 Task: Add Earth's Best Organic Chicken Casserole Stage 3 Protein Puree Pouch to the cart.
Action: Mouse moved to (286, 139)
Screenshot: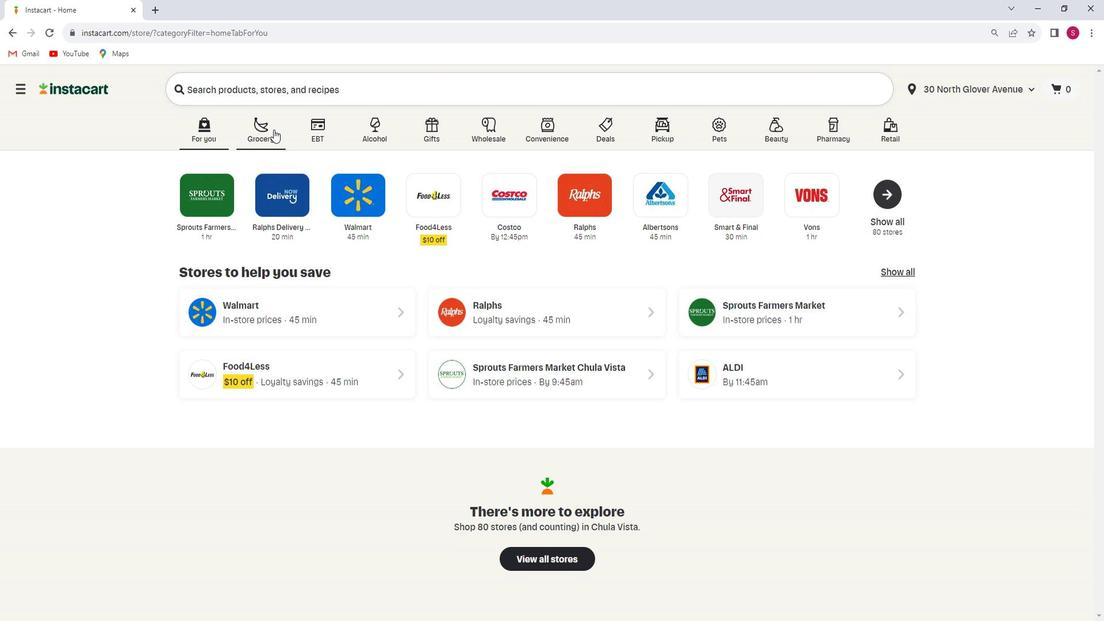 
Action: Mouse pressed left at (286, 139)
Screenshot: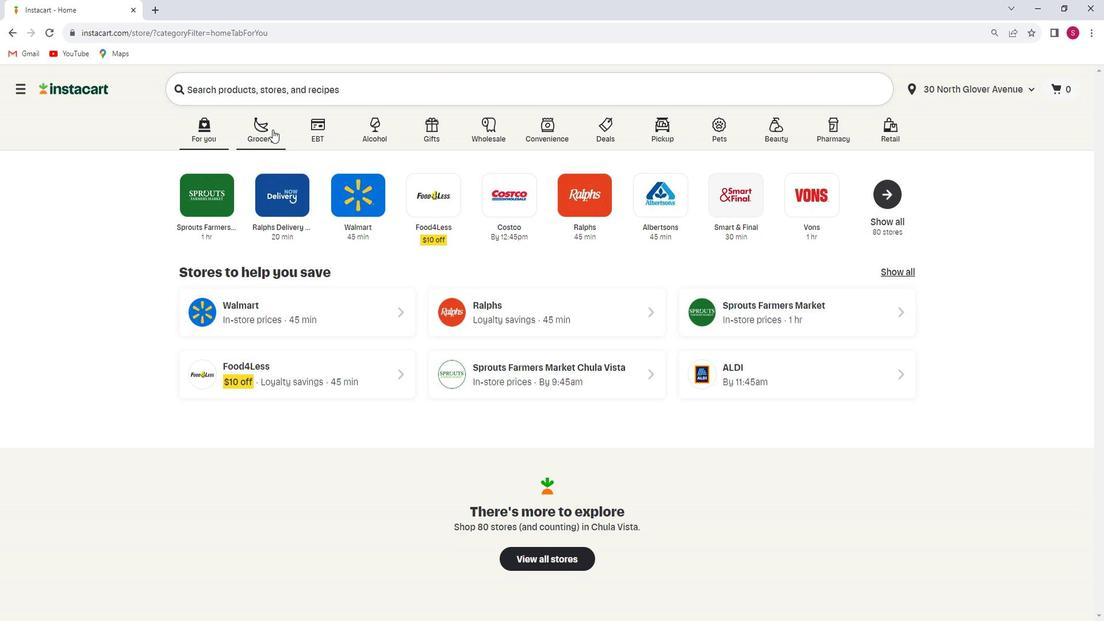 
Action: Mouse moved to (296, 348)
Screenshot: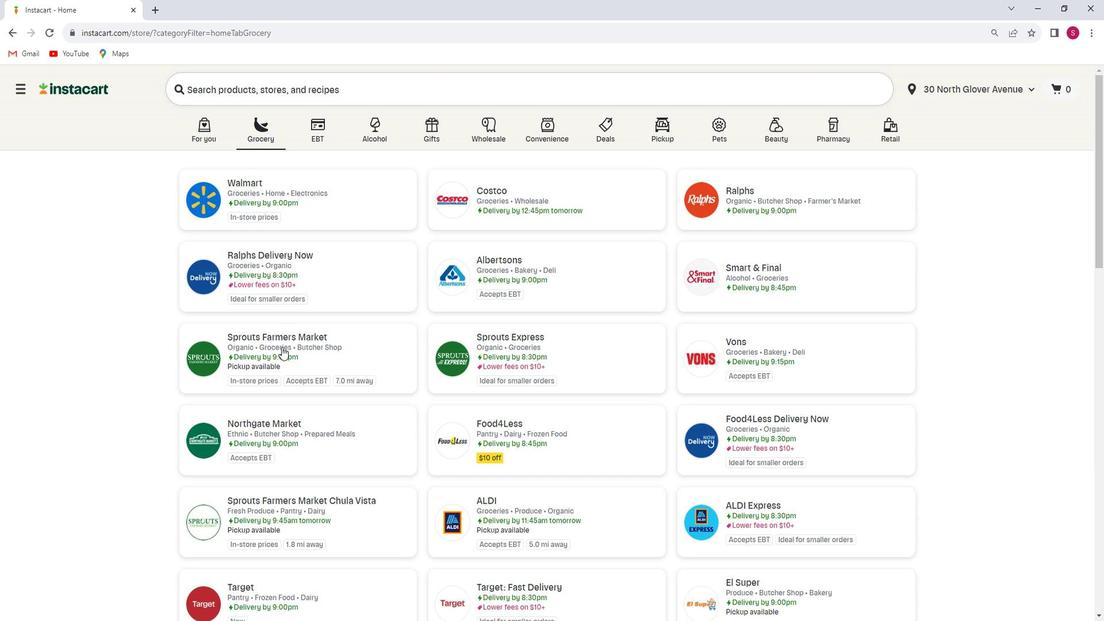 
Action: Mouse pressed left at (296, 348)
Screenshot: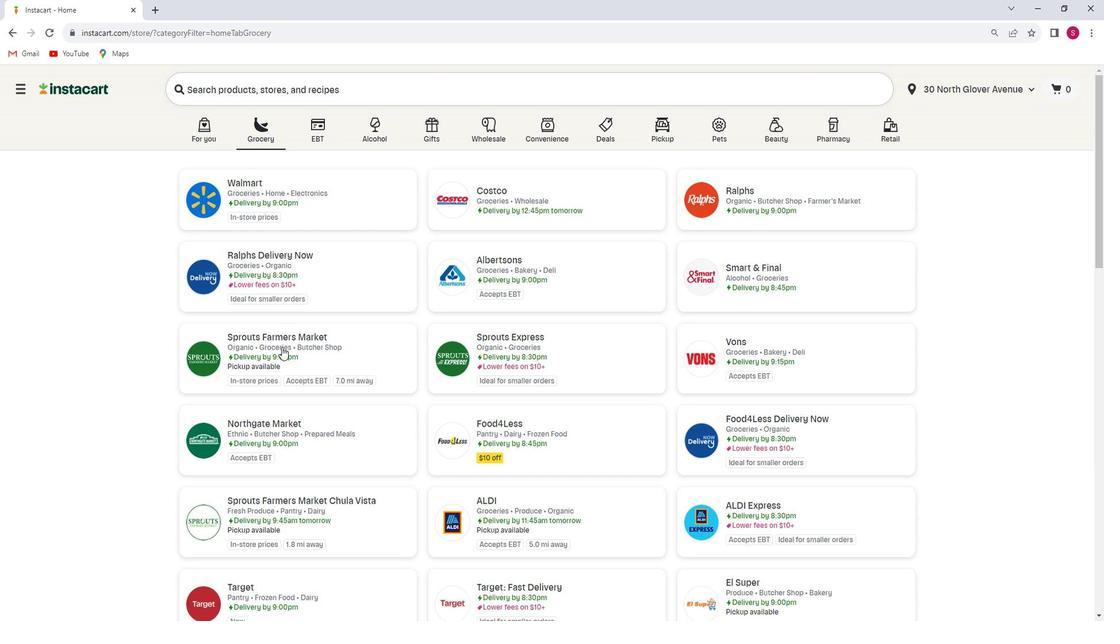 
Action: Mouse moved to (107, 357)
Screenshot: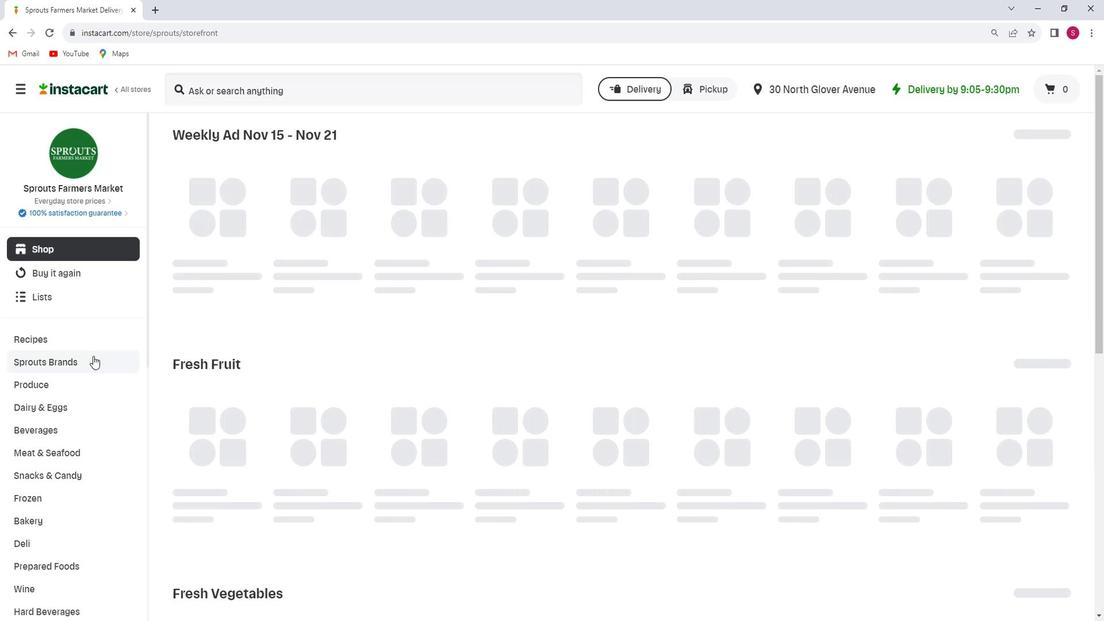 
Action: Mouse scrolled (107, 356) with delta (0, 0)
Screenshot: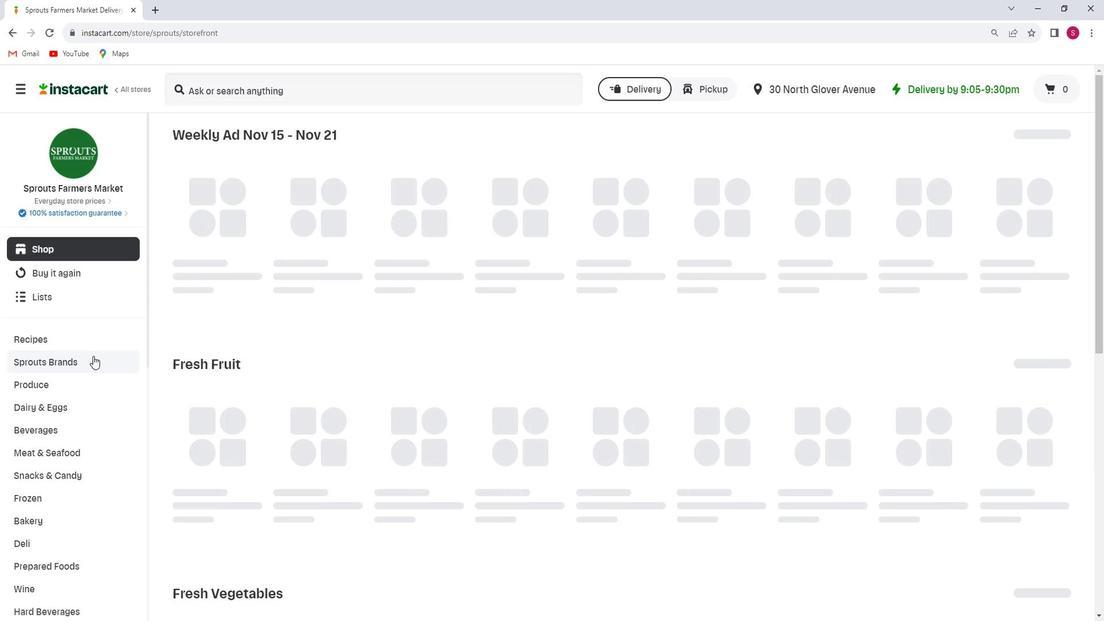 
Action: Mouse scrolled (107, 356) with delta (0, 0)
Screenshot: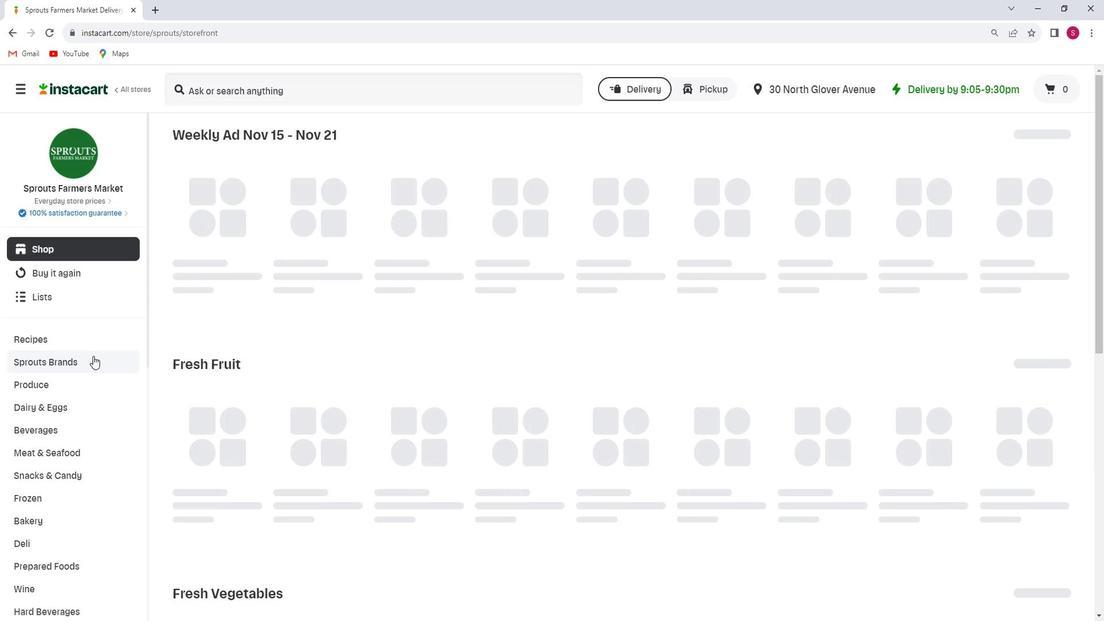 
Action: Mouse scrolled (107, 356) with delta (0, 0)
Screenshot: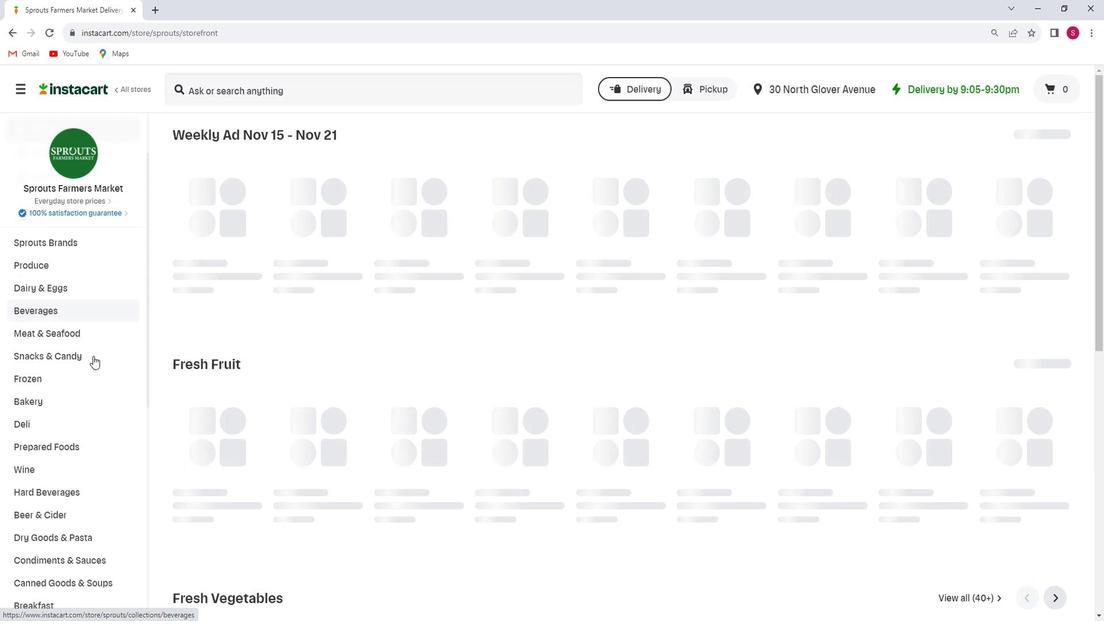 
Action: Mouse scrolled (107, 356) with delta (0, 0)
Screenshot: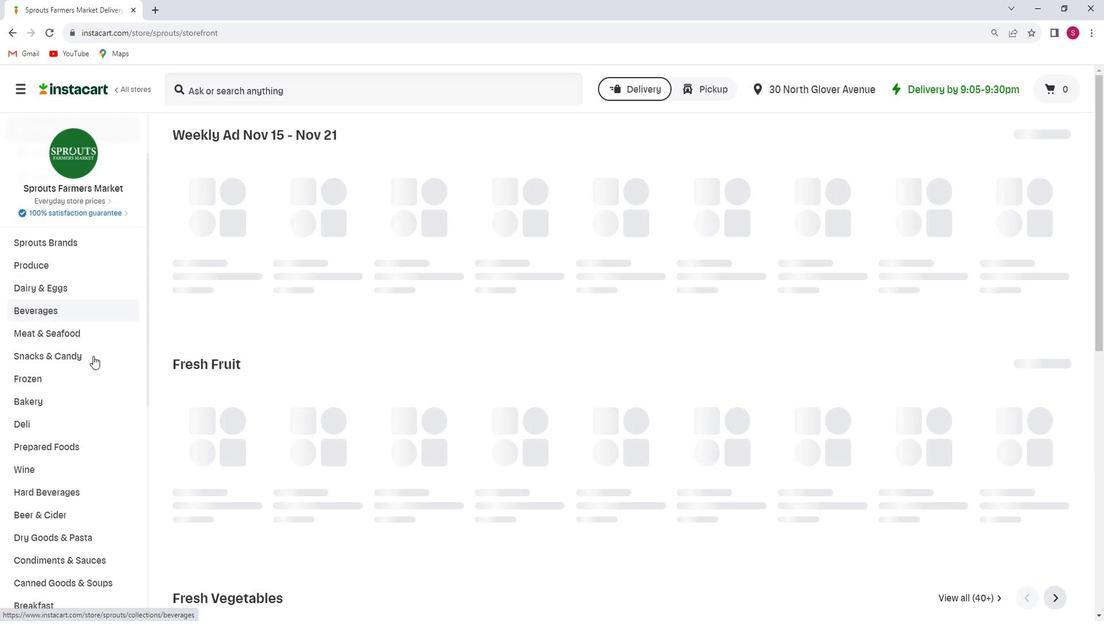 
Action: Mouse scrolled (107, 356) with delta (0, 0)
Screenshot: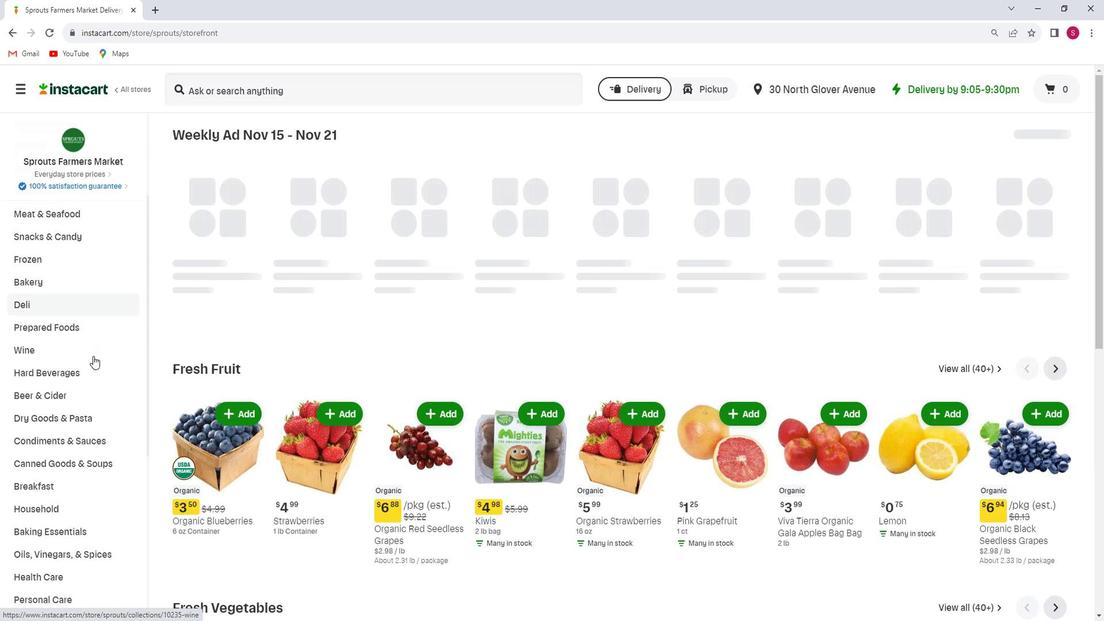 
Action: Mouse scrolled (107, 356) with delta (0, 0)
Screenshot: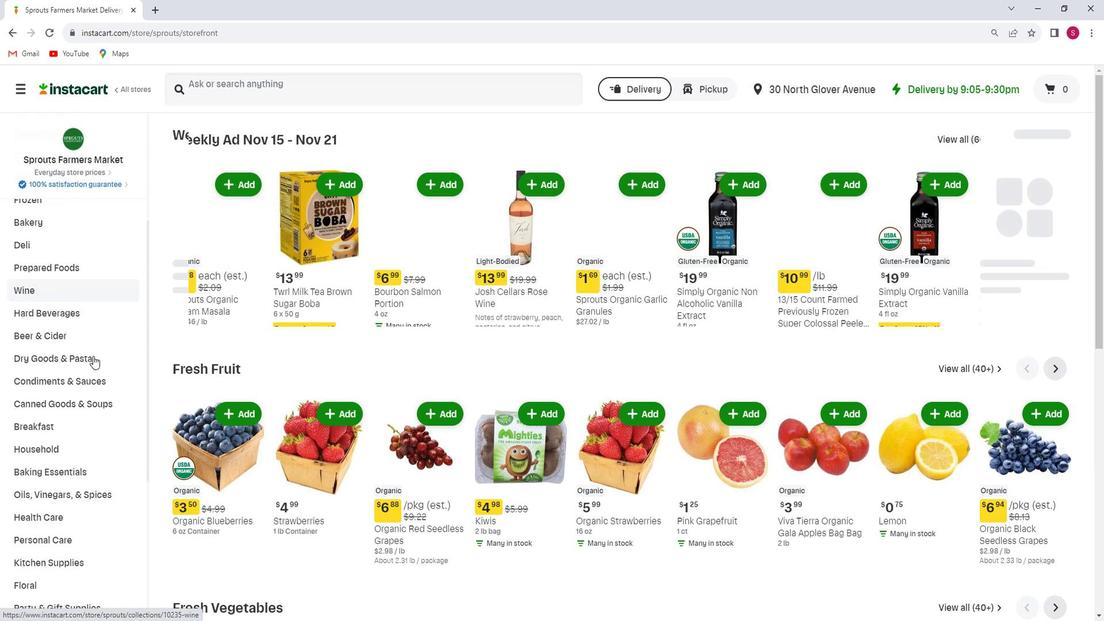 
Action: Mouse scrolled (107, 356) with delta (0, 0)
Screenshot: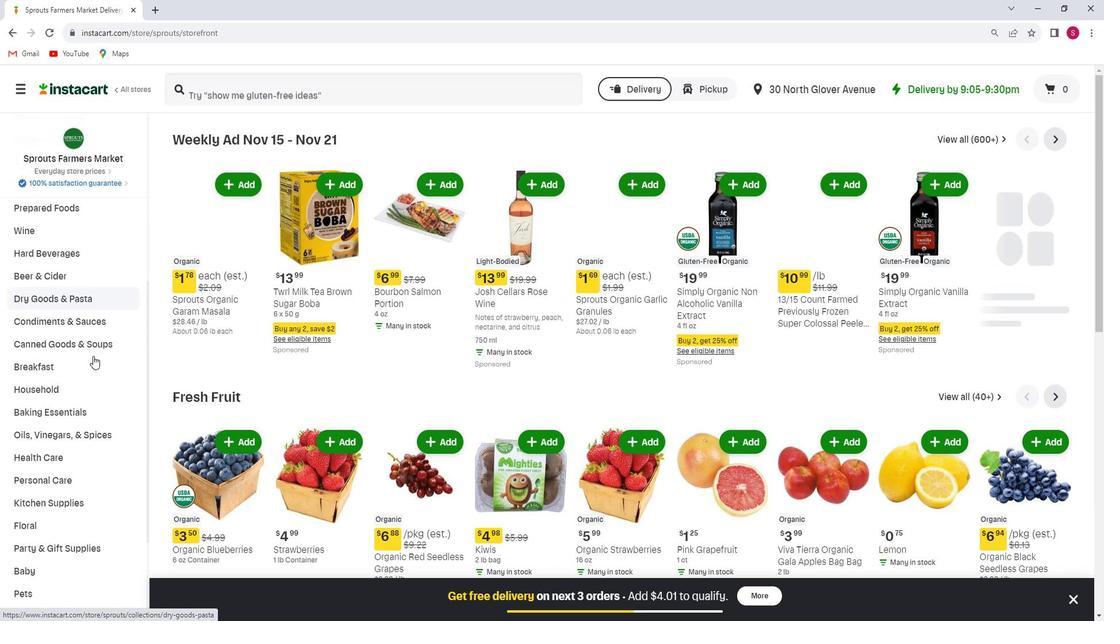 
Action: Mouse scrolled (107, 356) with delta (0, 0)
Screenshot: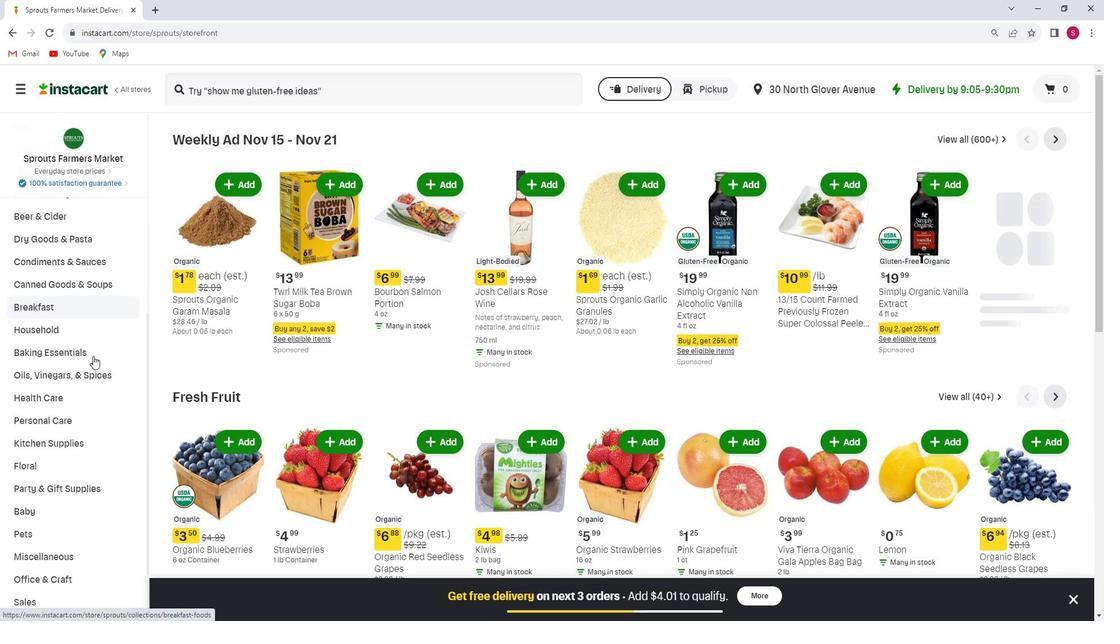 
Action: Mouse scrolled (107, 356) with delta (0, 0)
Screenshot: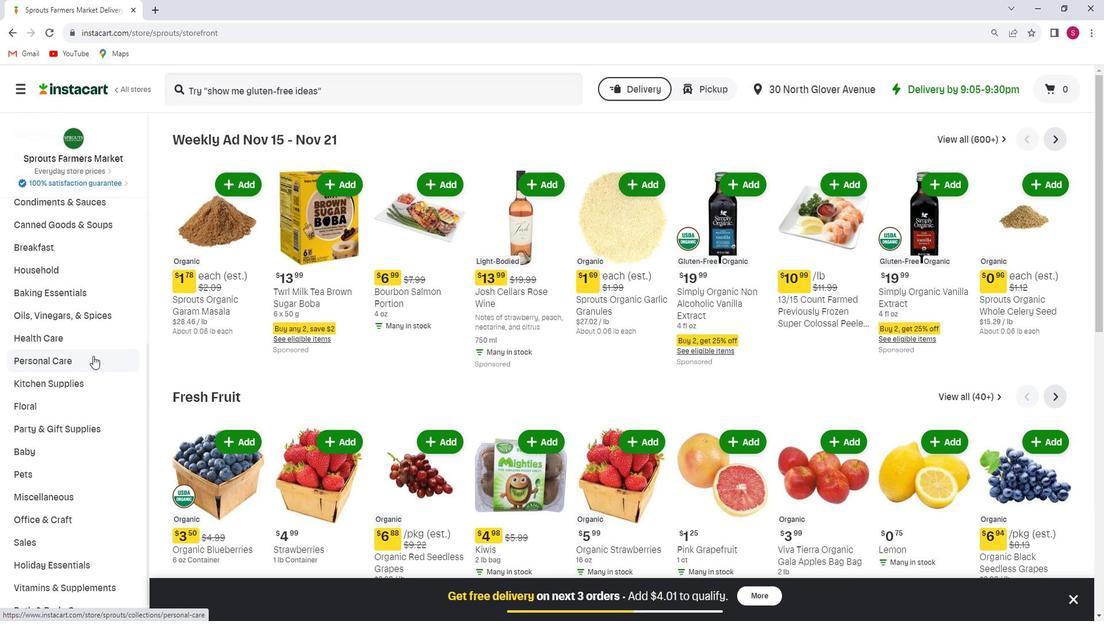 
Action: Mouse moved to (51, 418)
Screenshot: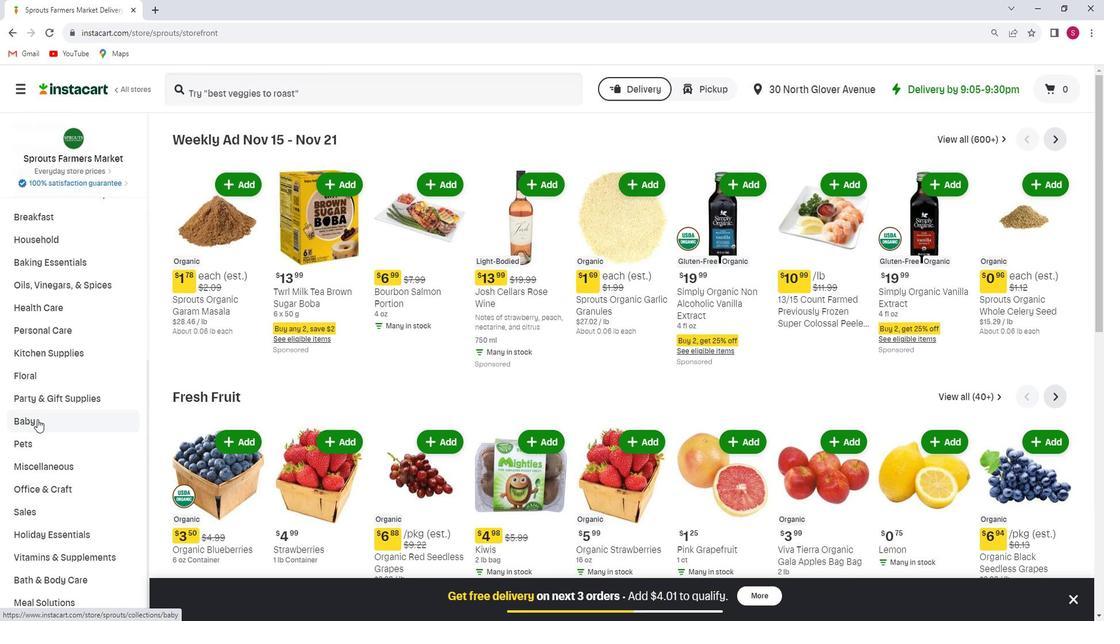 
Action: Mouse pressed left at (51, 418)
Screenshot: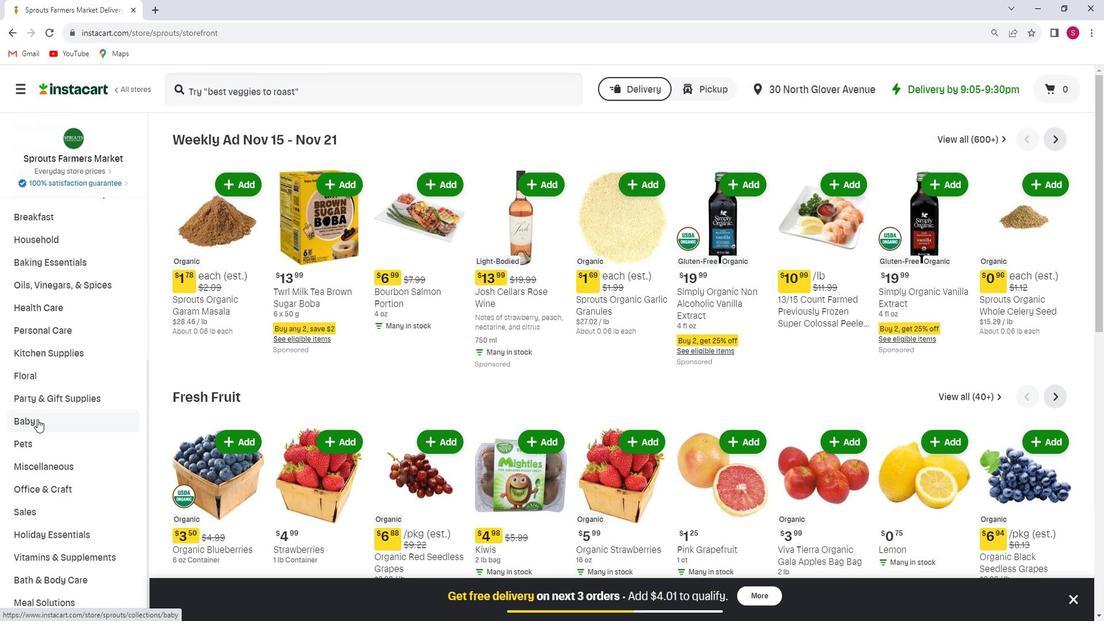 
Action: Mouse moved to (67, 506)
Screenshot: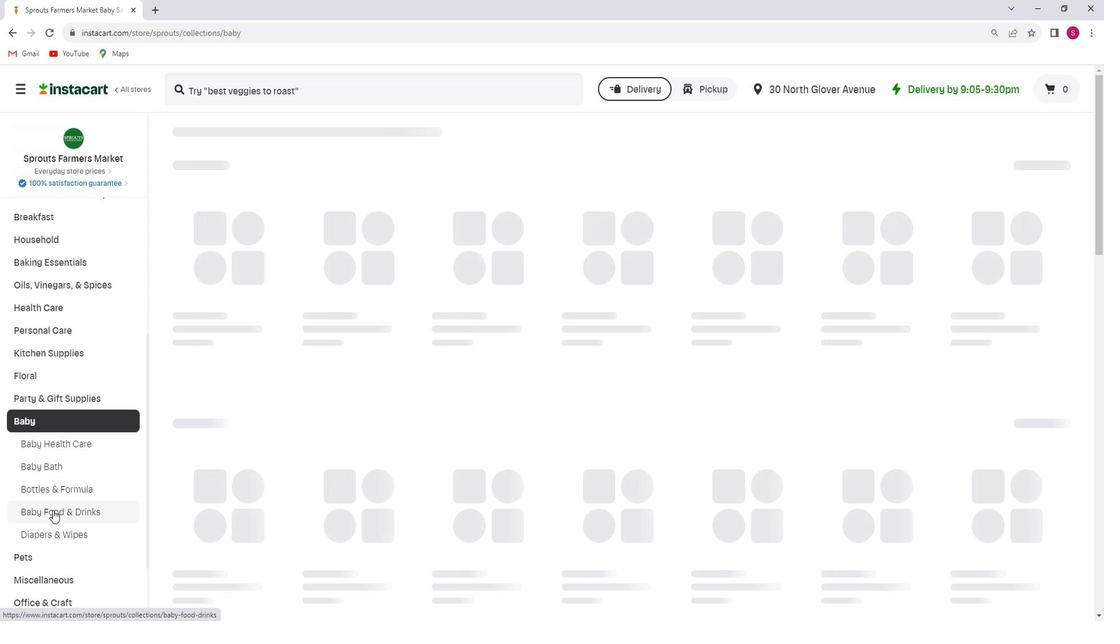 
Action: Mouse pressed left at (67, 506)
Screenshot: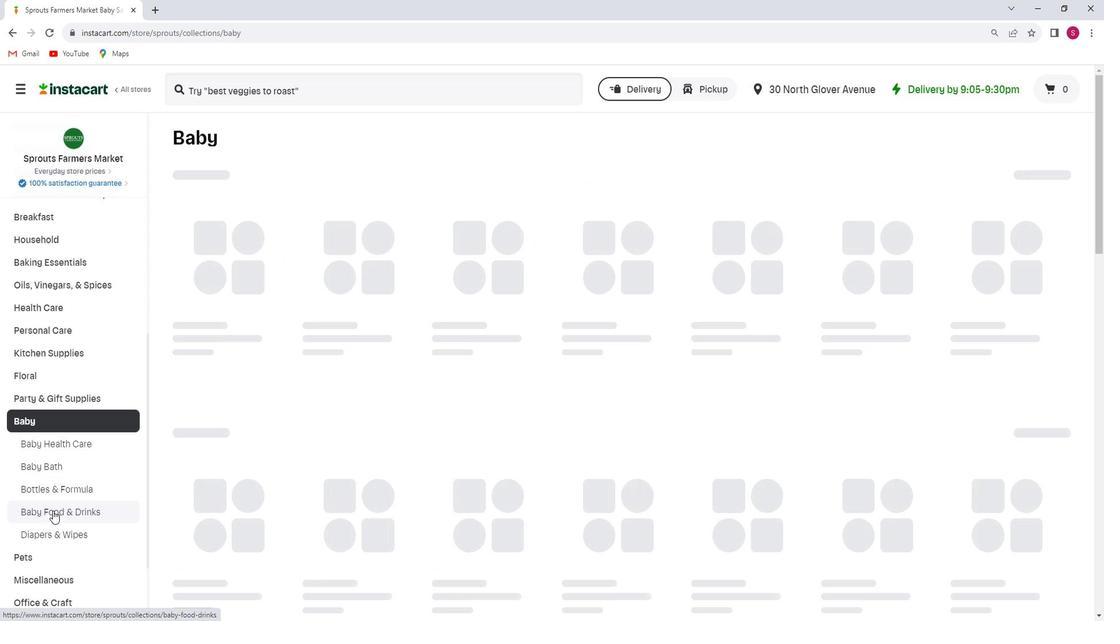 
Action: Mouse moved to (279, 102)
Screenshot: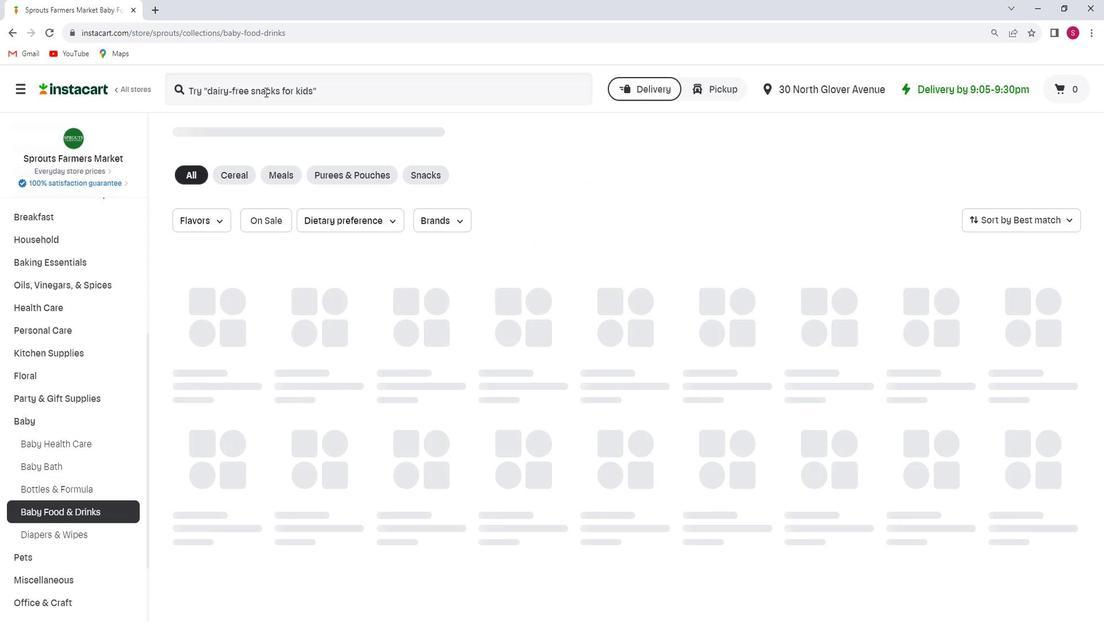 
Action: Mouse pressed left at (279, 102)
Screenshot: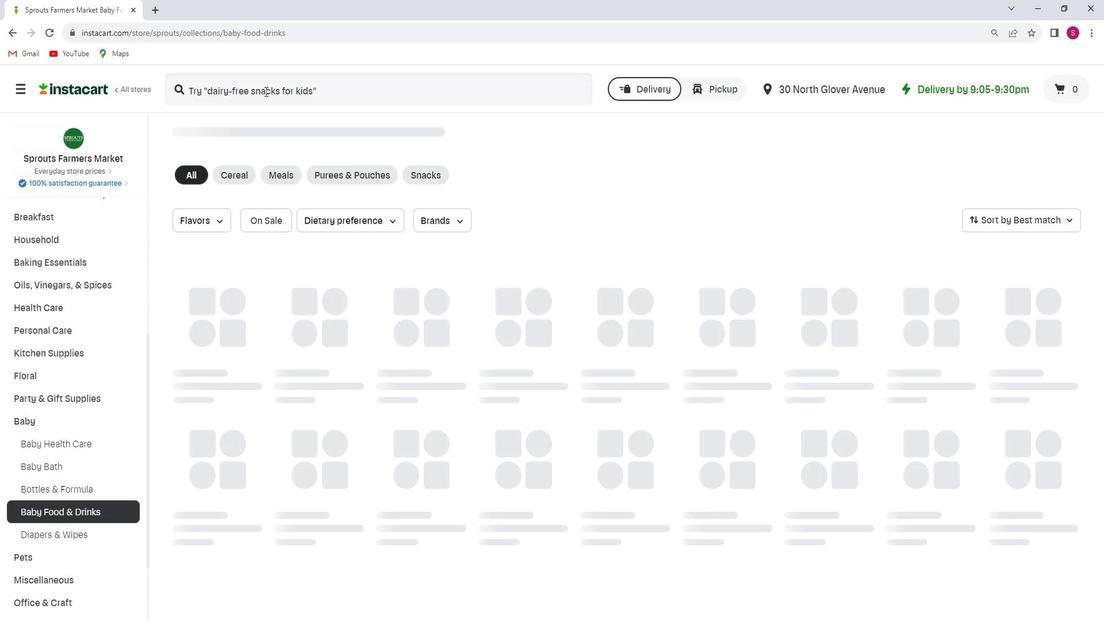 
Action: Key pressed <Key.shift>Earth's<Key.space><Key.shift_r>Best<Key.space><Key.shift_r>Organic<Key.space><Key.shift>Chicken<Key.space><Key.shift><Key.shift><Key.shift><Key.shift><Key.shift>Casserole<Key.space><Key.shift>Stage<Key.space>3<Key.space><Key.shift_r>Protein<Key.space><Key.shift_r>Puree<Key.space><Key.shift_r>Pouch<Key.enter>
Screenshot: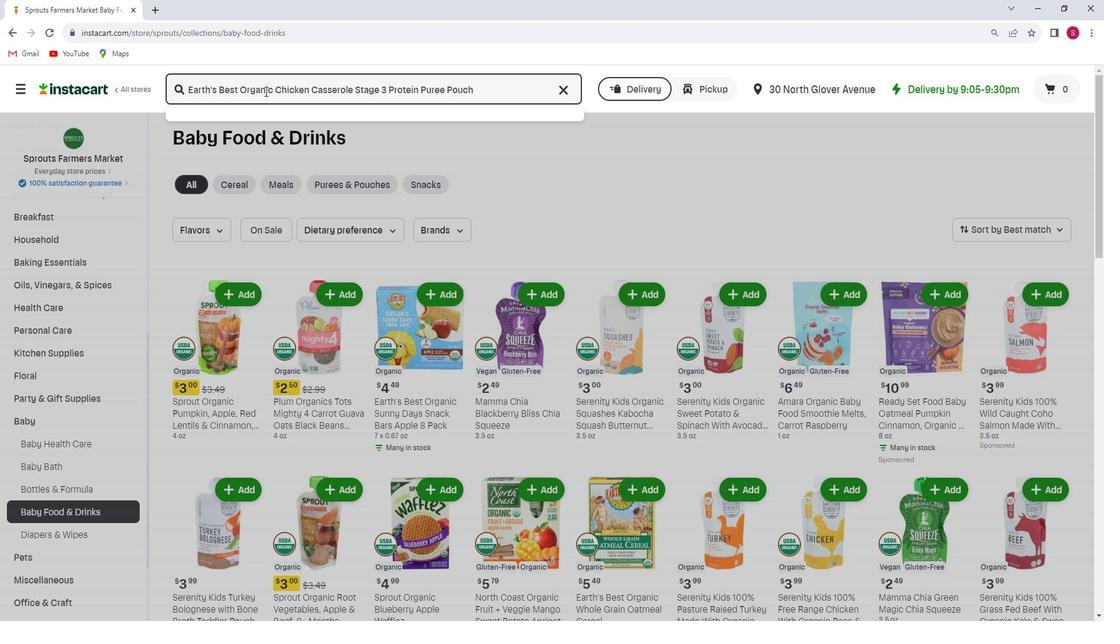 
Action: Mouse moved to (381, 194)
Screenshot: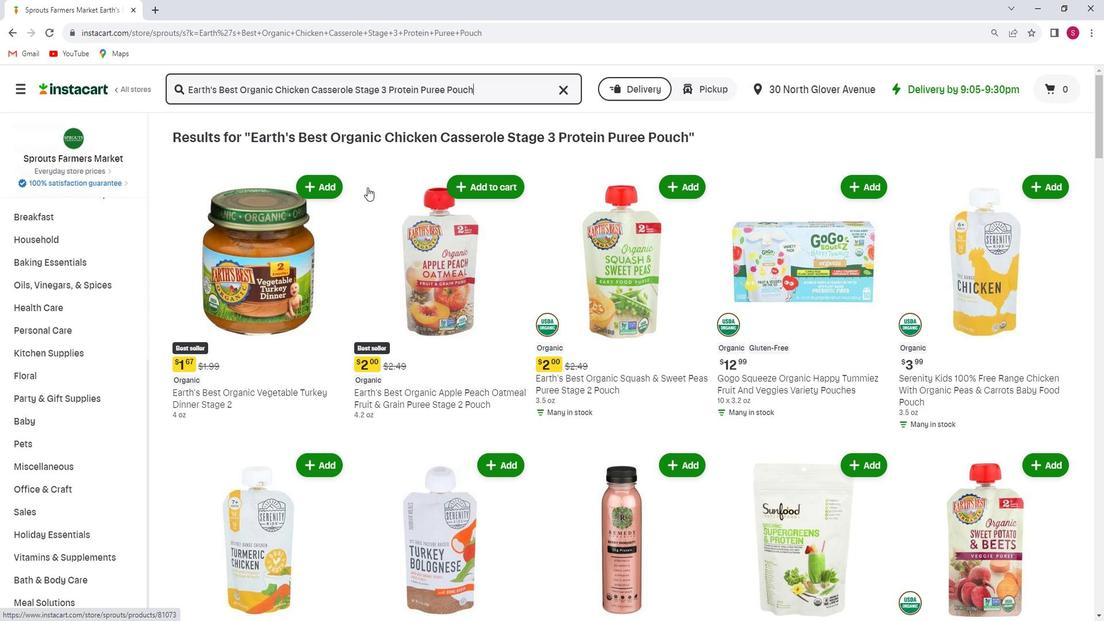 
Action: Mouse scrolled (381, 194) with delta (0, 0)
Screenshot: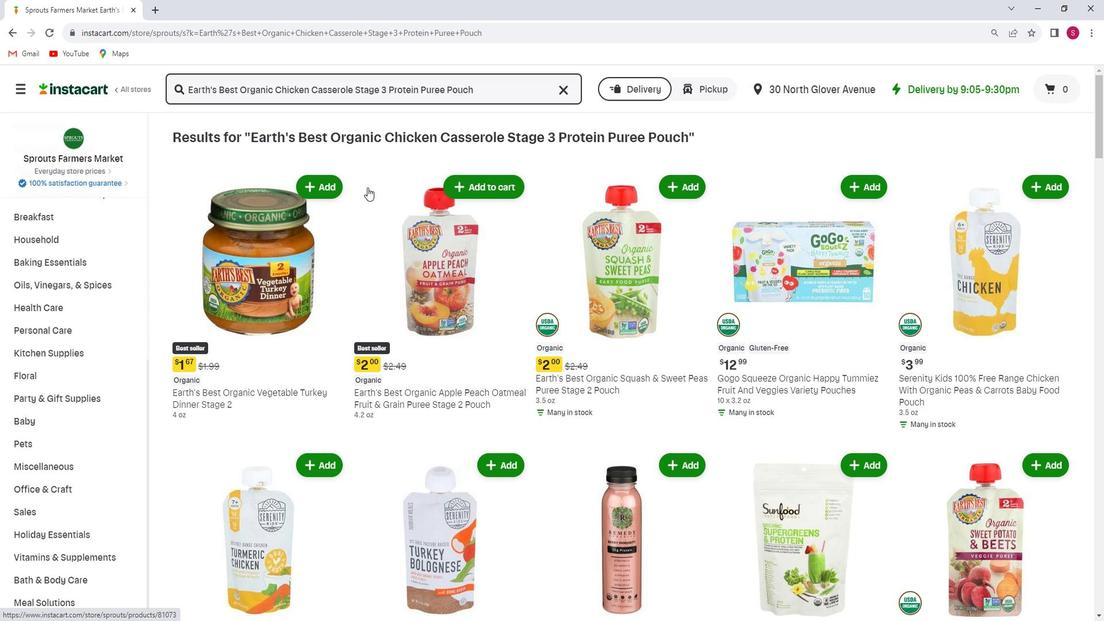
Action: Mouse moved to (592, 227)
Screenshot: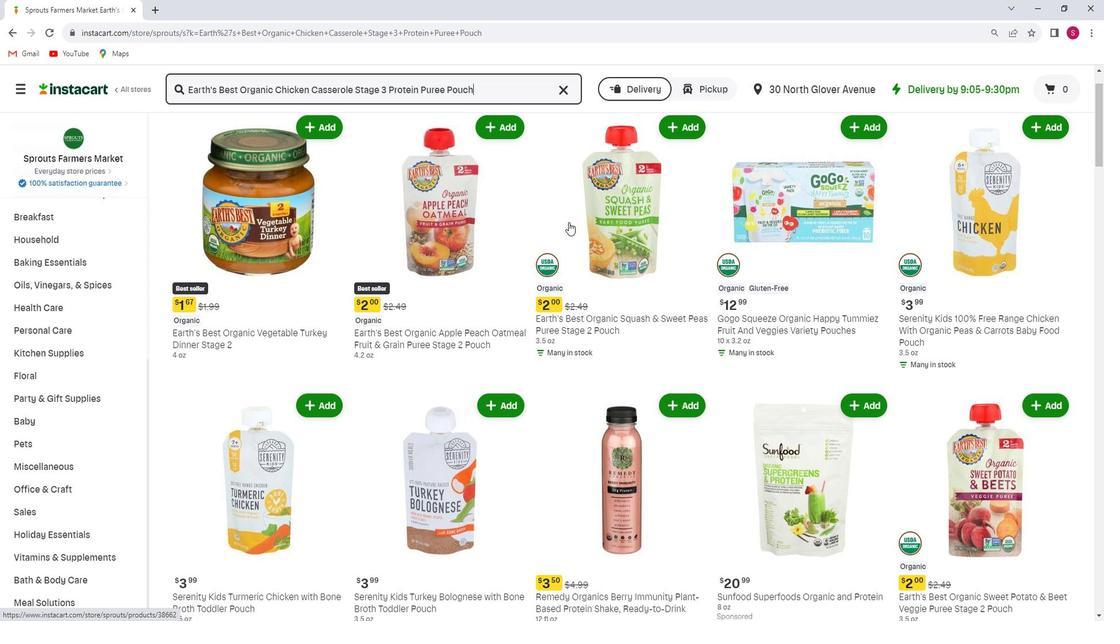 
Action: Mouse scrolled (592, 226) with delta (0, 0)
Screenshot: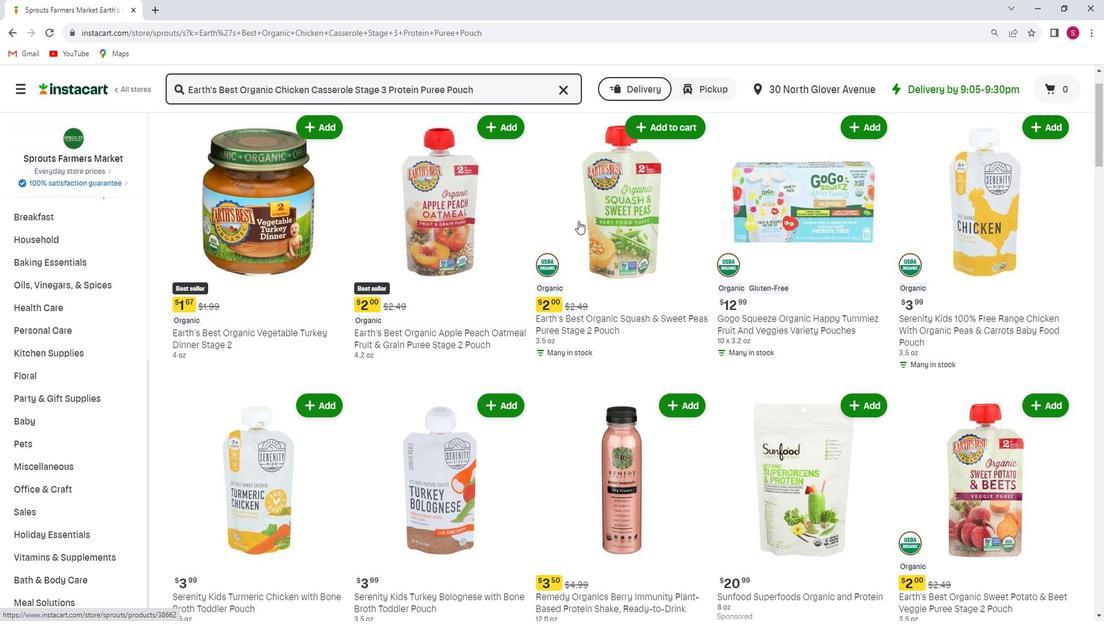 
Action: Mouse moved to (589, 228)
Screenshot: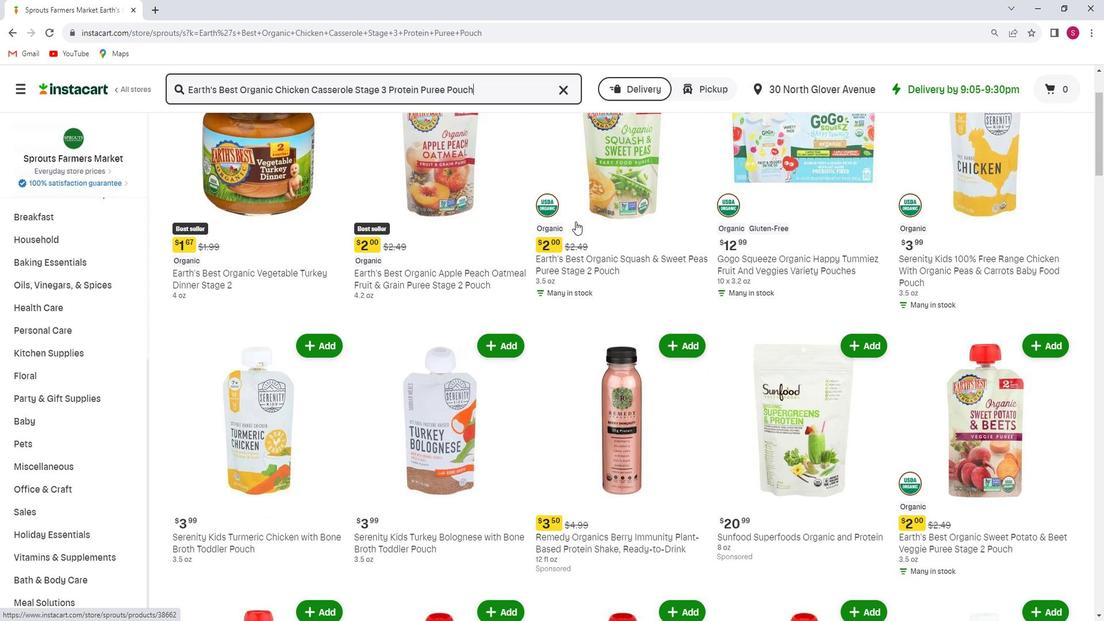 
Action: Mouse scrolled (589, 227) with delta (0, 0)
Screenshot: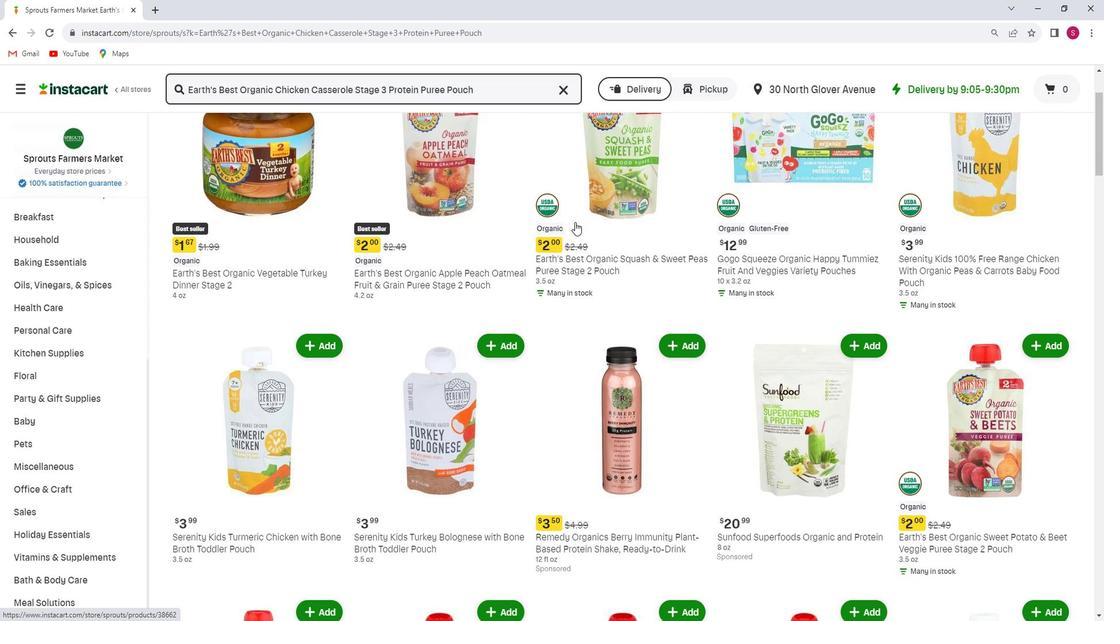 
Action: Mouse moved to (577, 235)
Screenshot: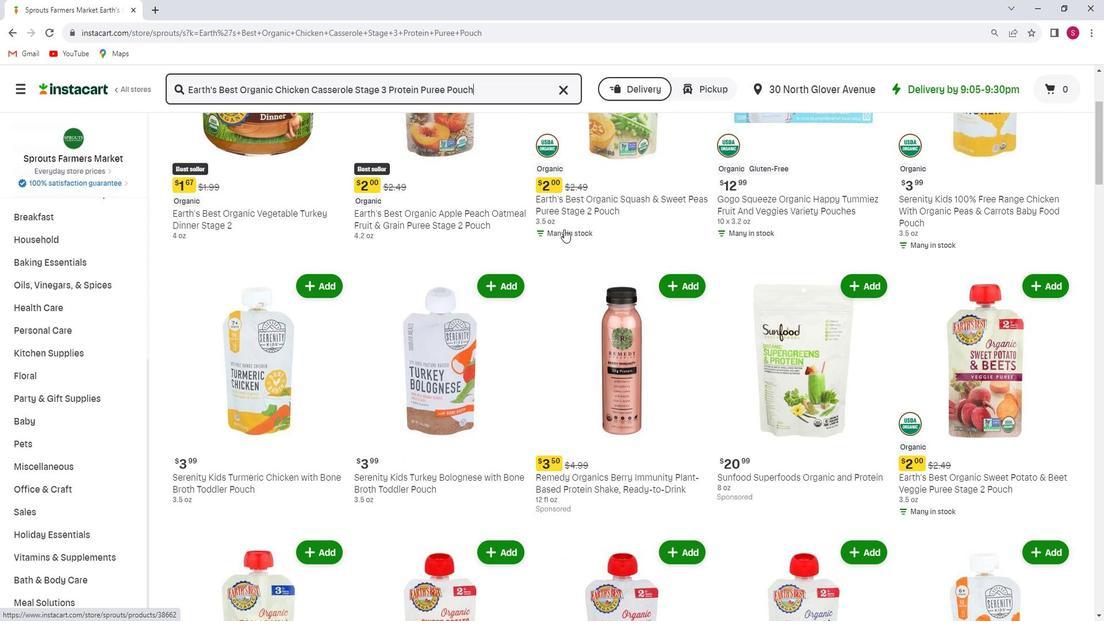 
Action: Mouse scrolled (577, 234) with delta (0, 0)
Screenshot: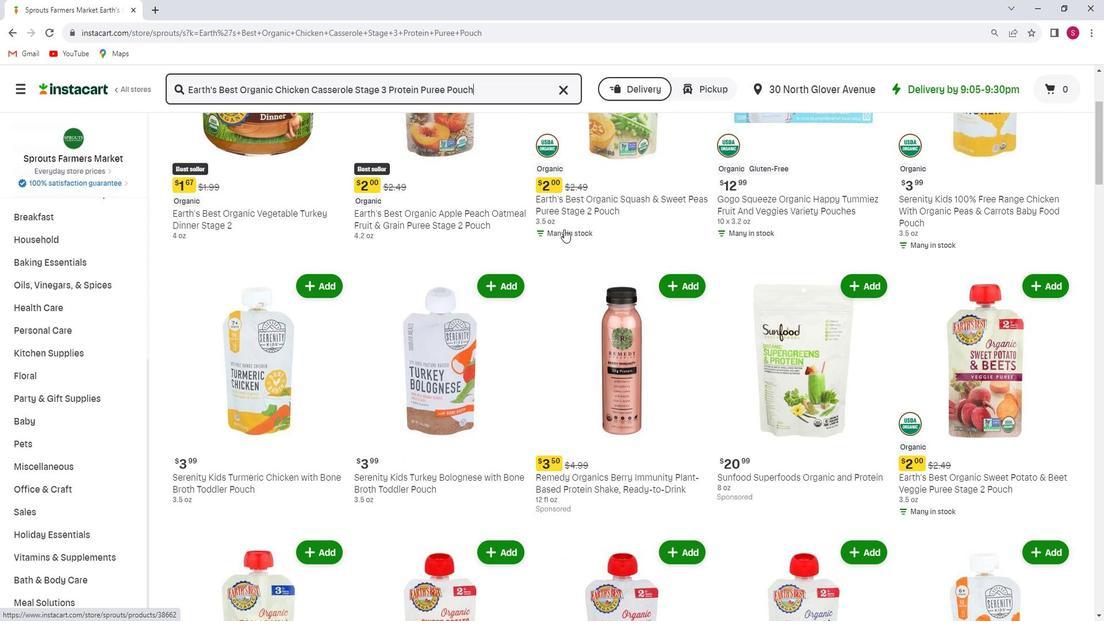 
Action: Mouse scrolled (577, 234) with delta (0, 0)
Screenshot: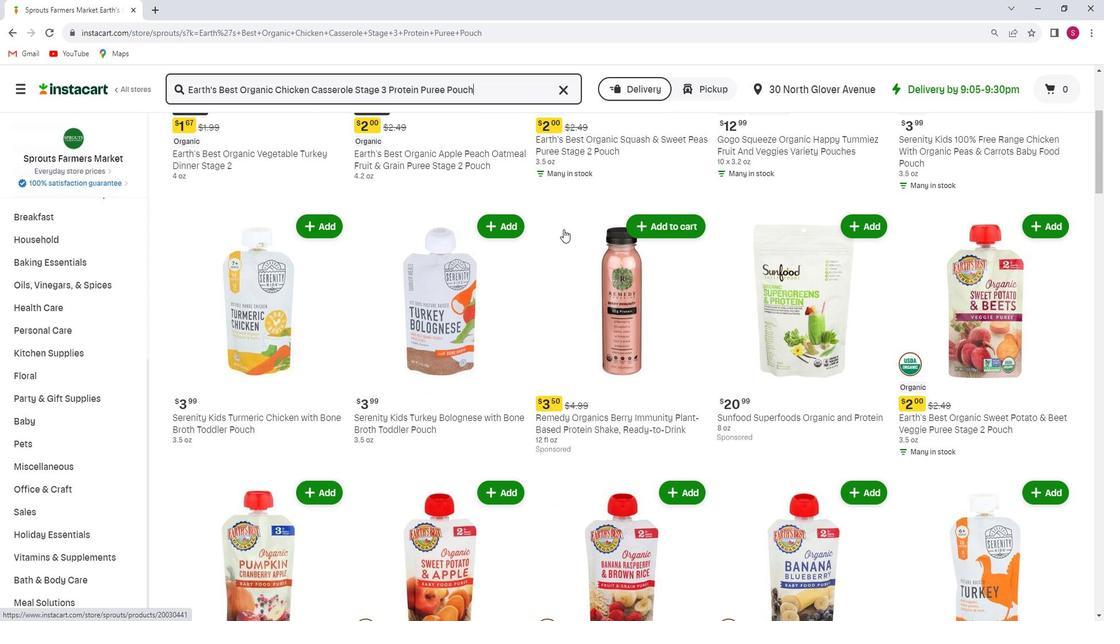 
Action: Mouse scrolled (577, 234) with delta (0, 0)
Screenshot: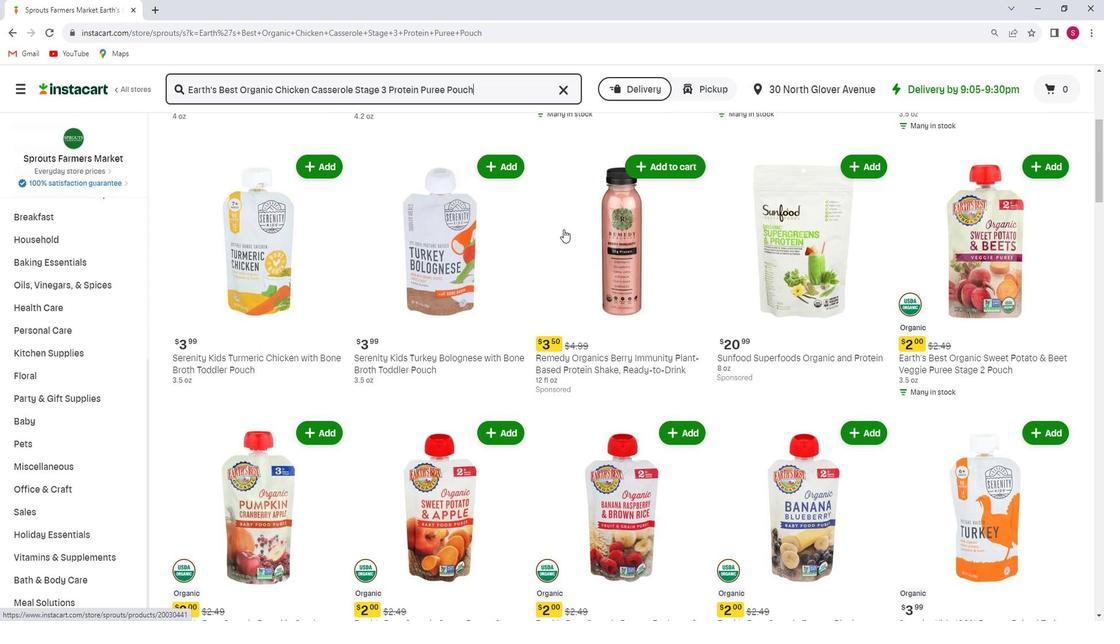 
Action: Mouse scrolled (577, 234) with delta (0, 0)
Screenshot: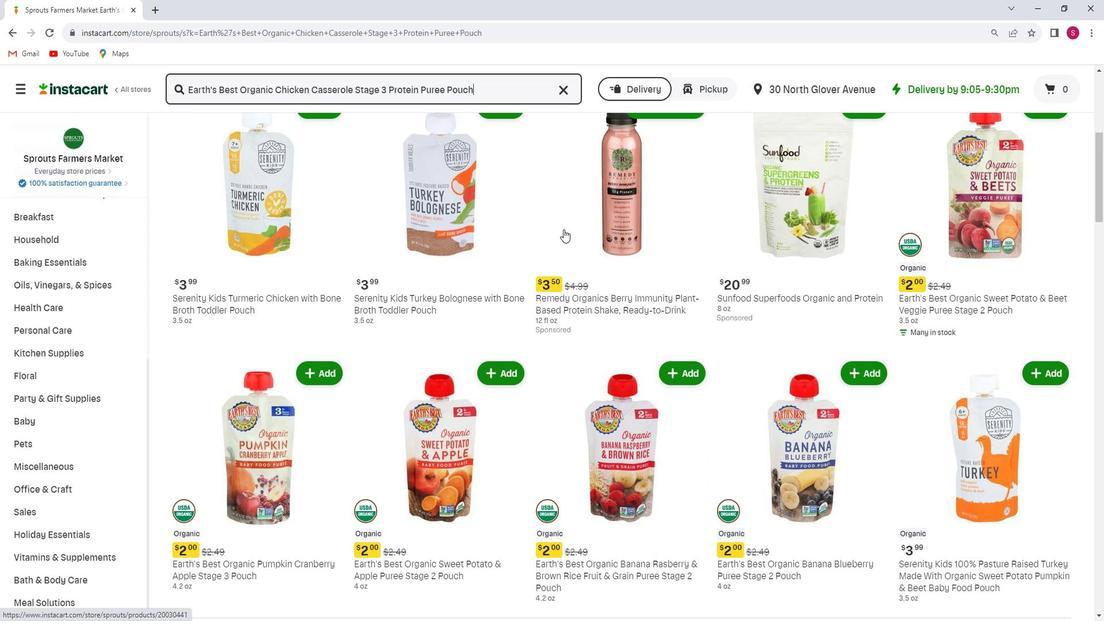 
Action: Mouse scrolled (577, 234) with delta (0, 0)
Screenshot: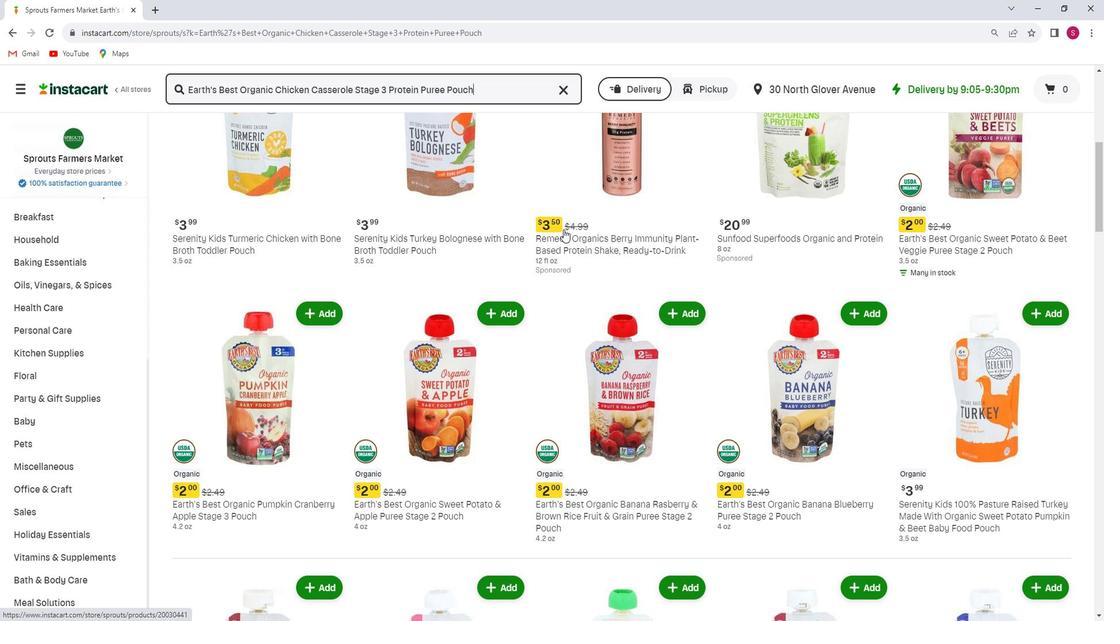 
Action: Mouse scrolled (577, 234) with delta (0, 0)
Screenshot: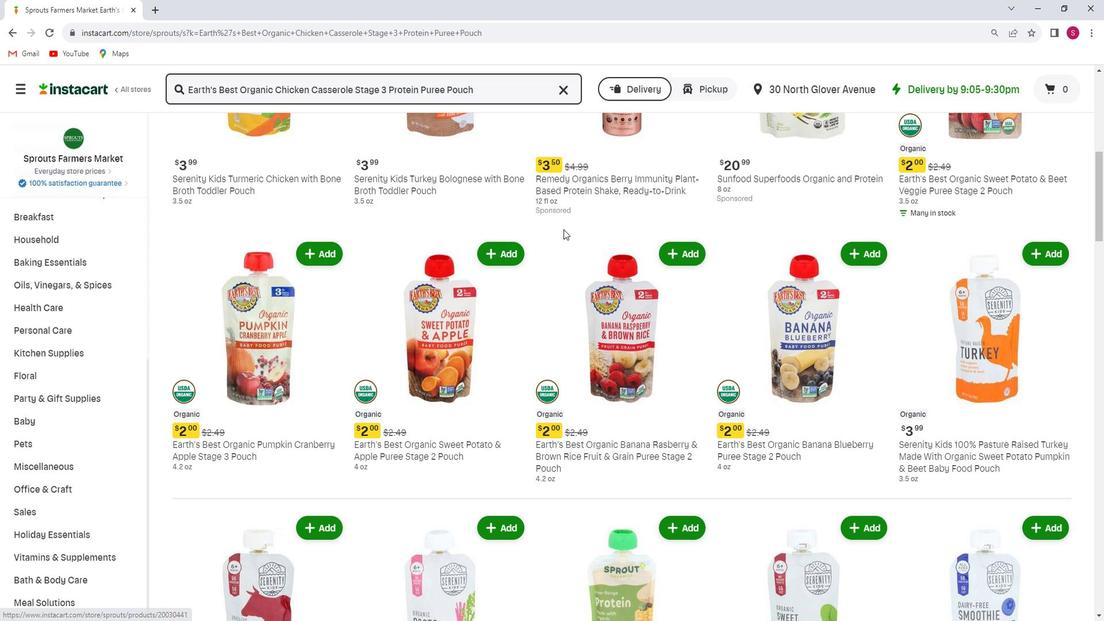
Action: Mouse scrolled (577, 234) with delta (0, 0)
Screenshot: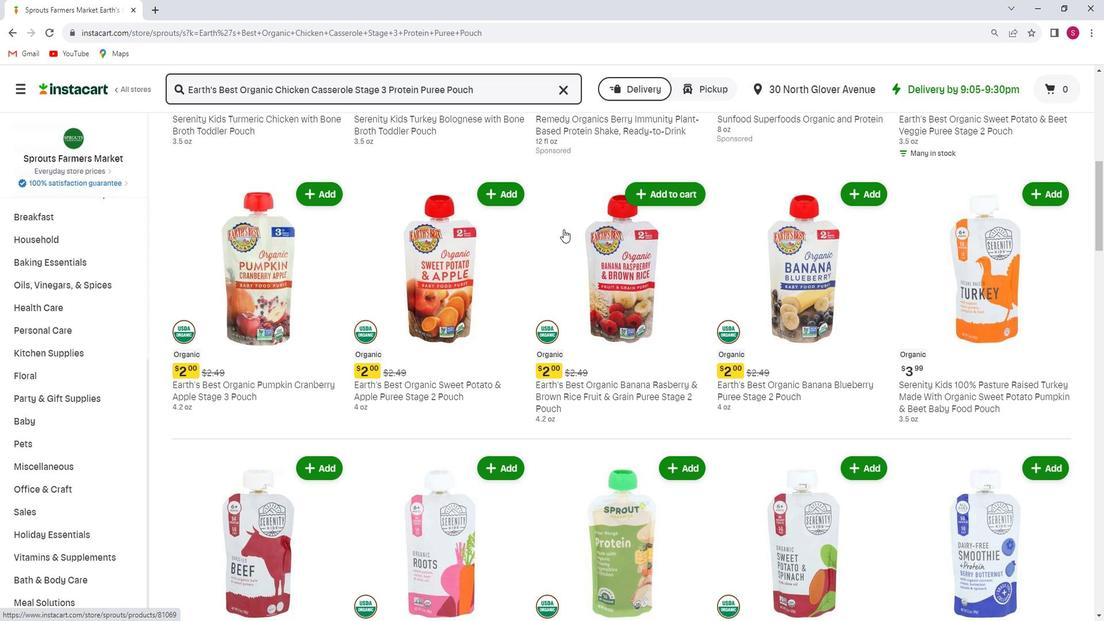 
Action: Mouse scrolled (577, 234) with delta (0, 0)
Screenshot: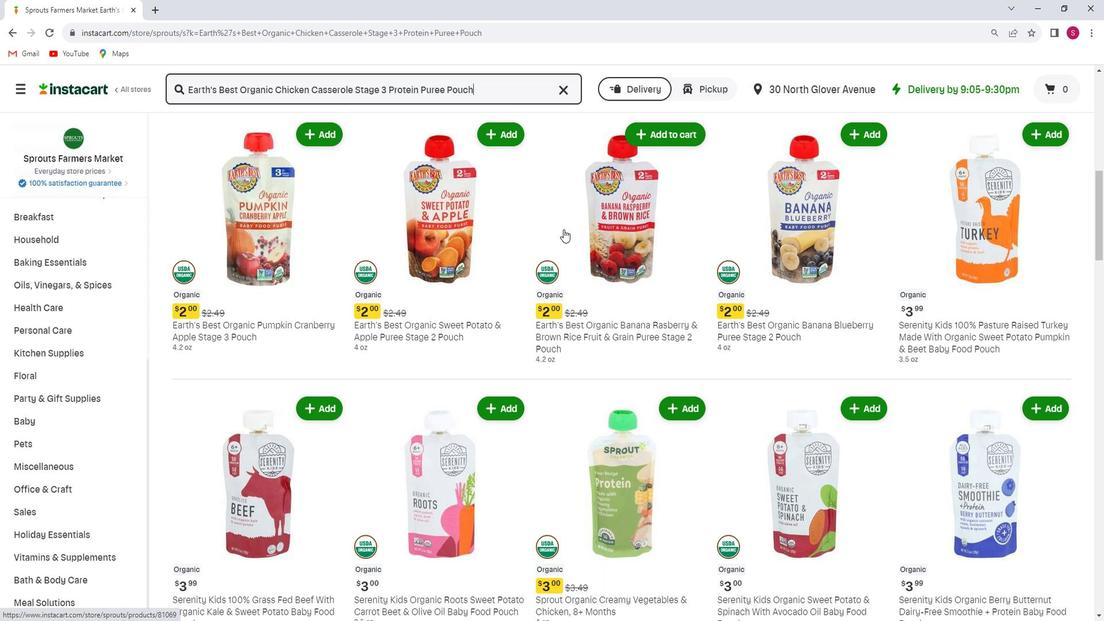 
Action: Mouse scrolled (577, 234) with delta (0, 0)
Screenshot: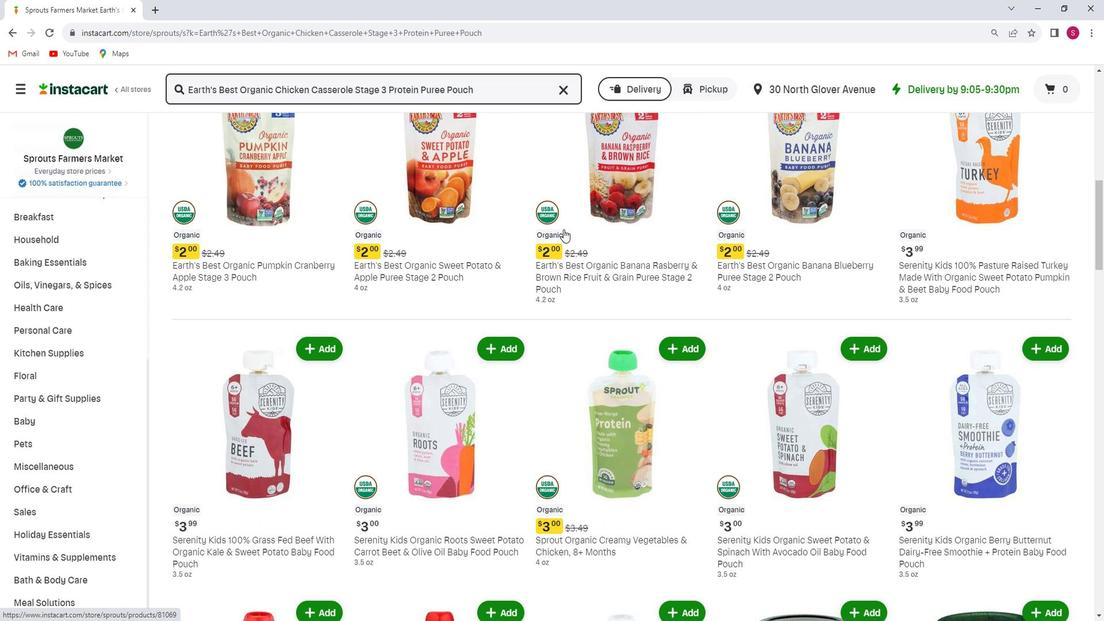 
Action: Mouse scrolled (577, 234) with delta (0, 0)
Screenshot: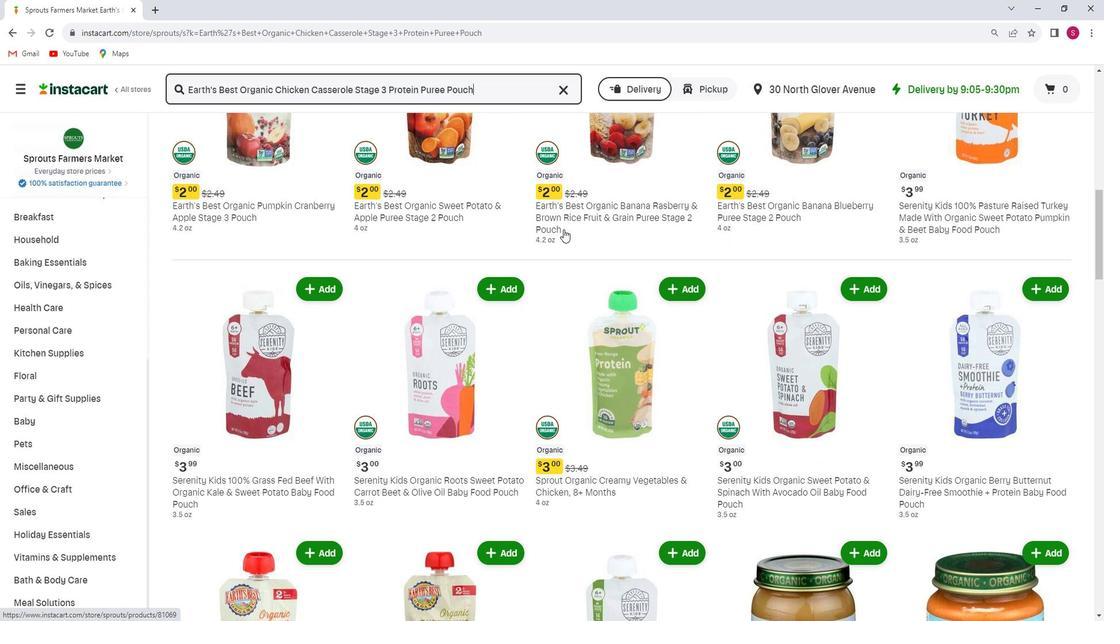 
Action: Mouse scrolled (577, 234) with delta (0, 0)
Screenshot: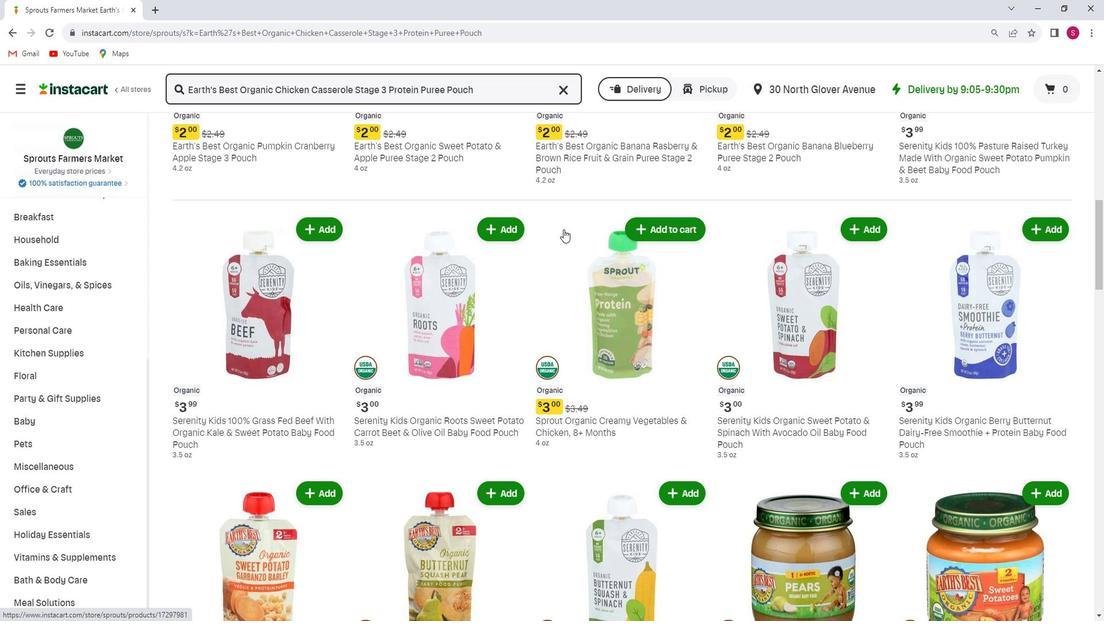 
Action: Mouse scrolled (577, 234) with delta (0, 0)
Screenshot: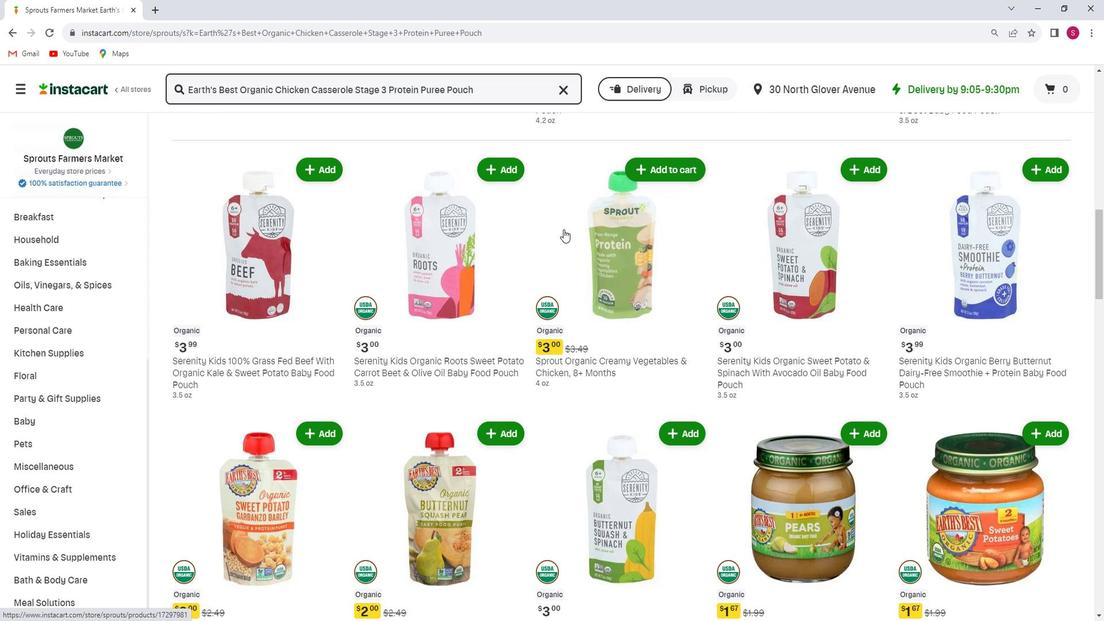 
Action: Mouse scrolled (577, 234) with delta (0, 0)
Screenshot: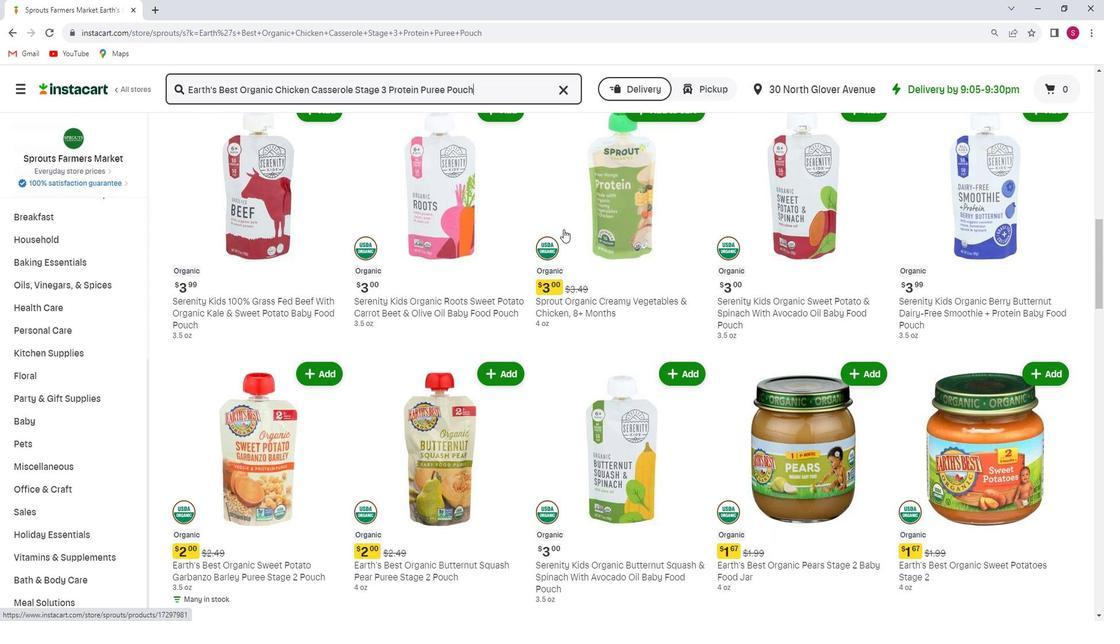 
Action: Mouse scrolled (577, 234) with delta (0, 0)
Screenshot: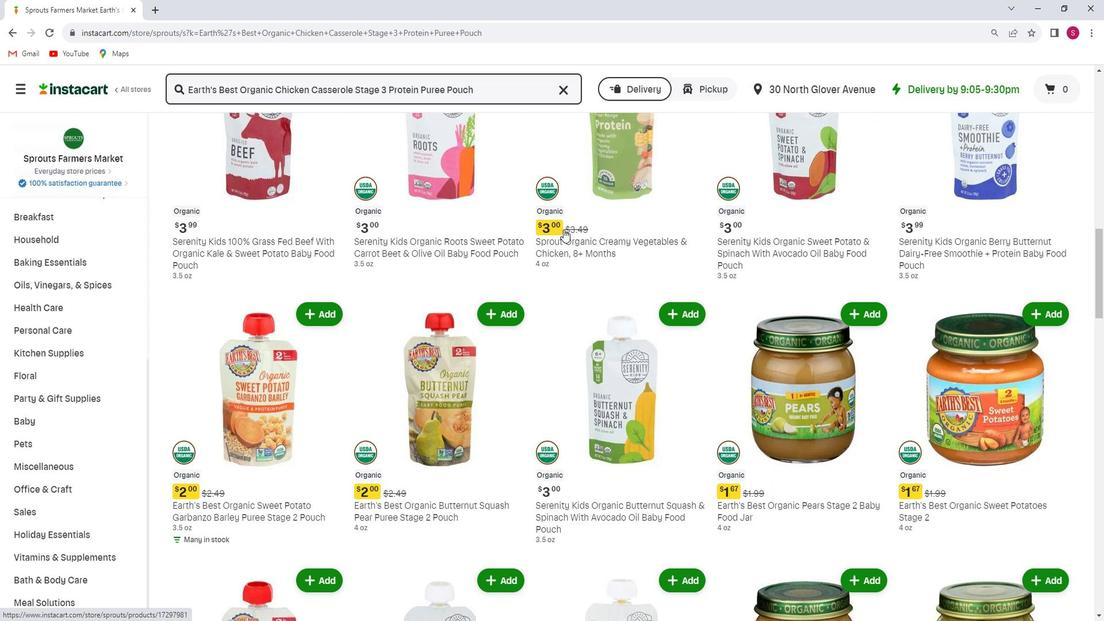 
Action: Mouse scrolled (577, 234) with delta (0, 0)
Screenshot: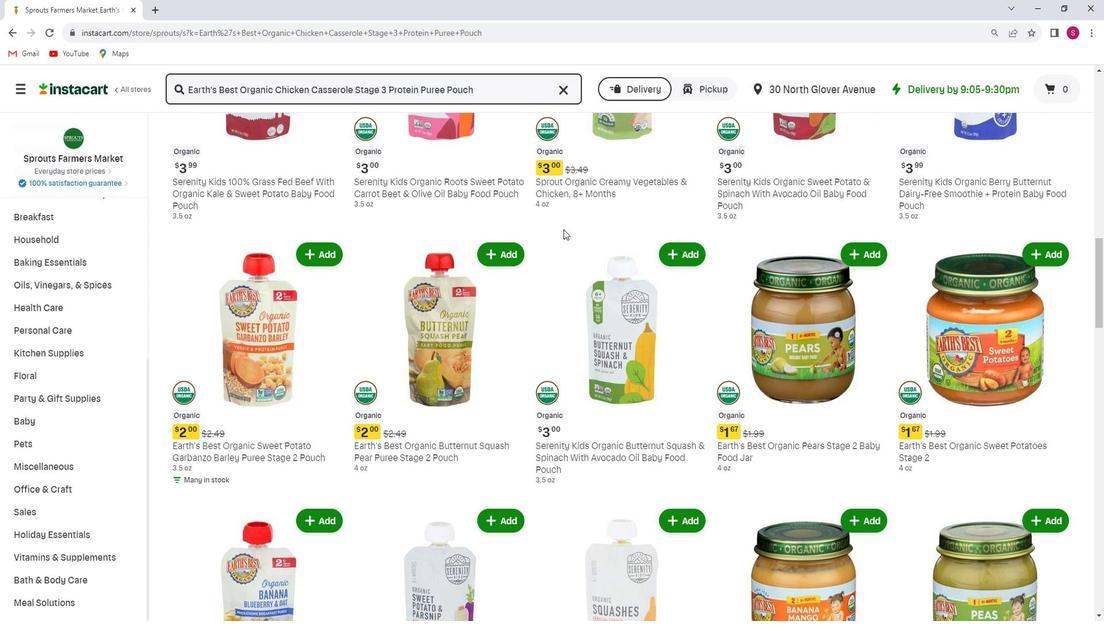 
Action: Mouse scrolled (577, 234) with delta (0, 0)
Screenshot: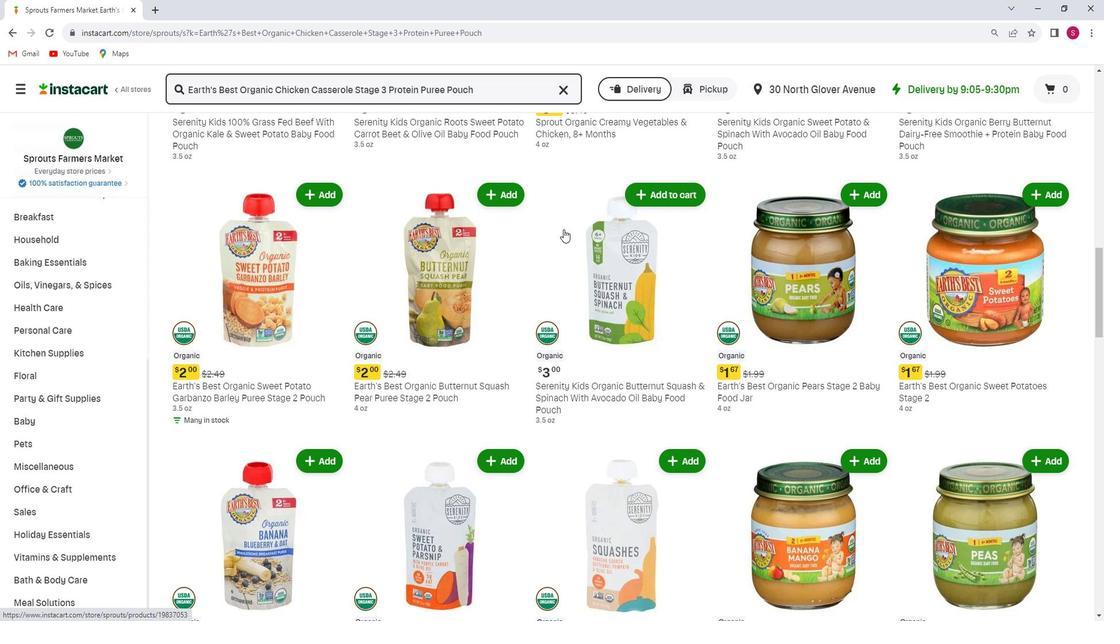 
Action: Mouse scrolled (577, 234) with delta (0, 0)
Screenshot: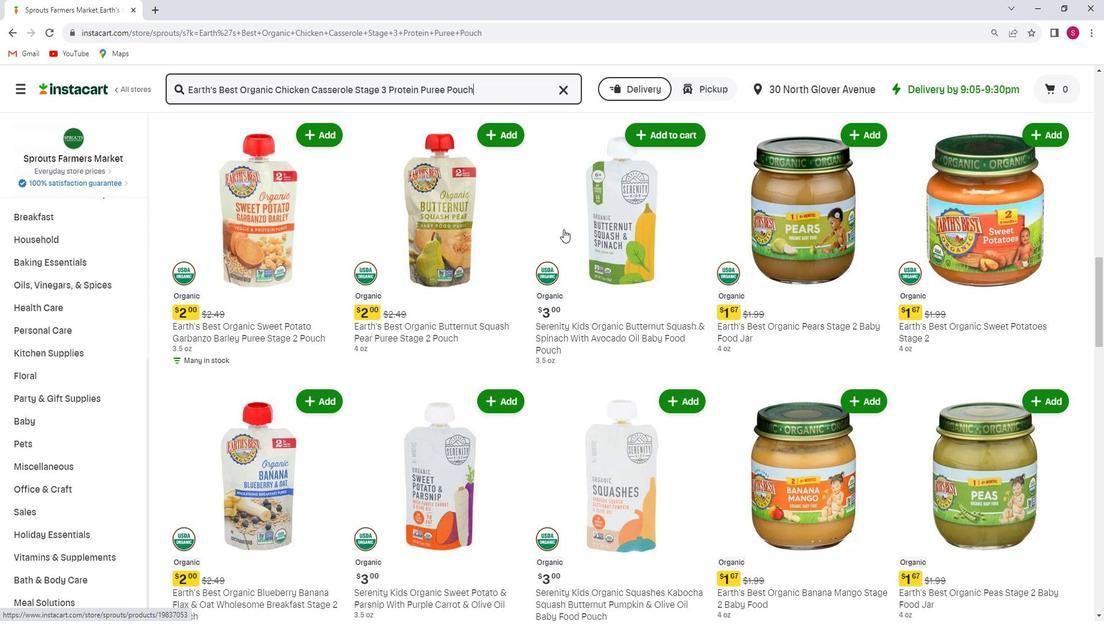
Action: Mouse scrolled (577, 234) with delta (0, 0)
Screenshot: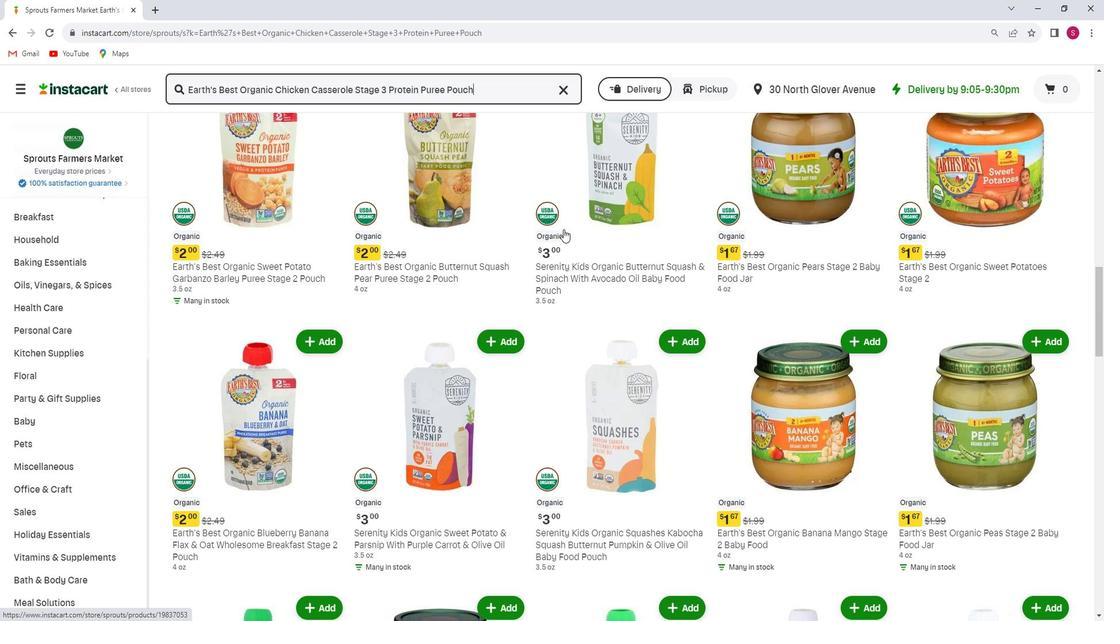 
Action: Mouse moved to (466, 261)
Screenshot: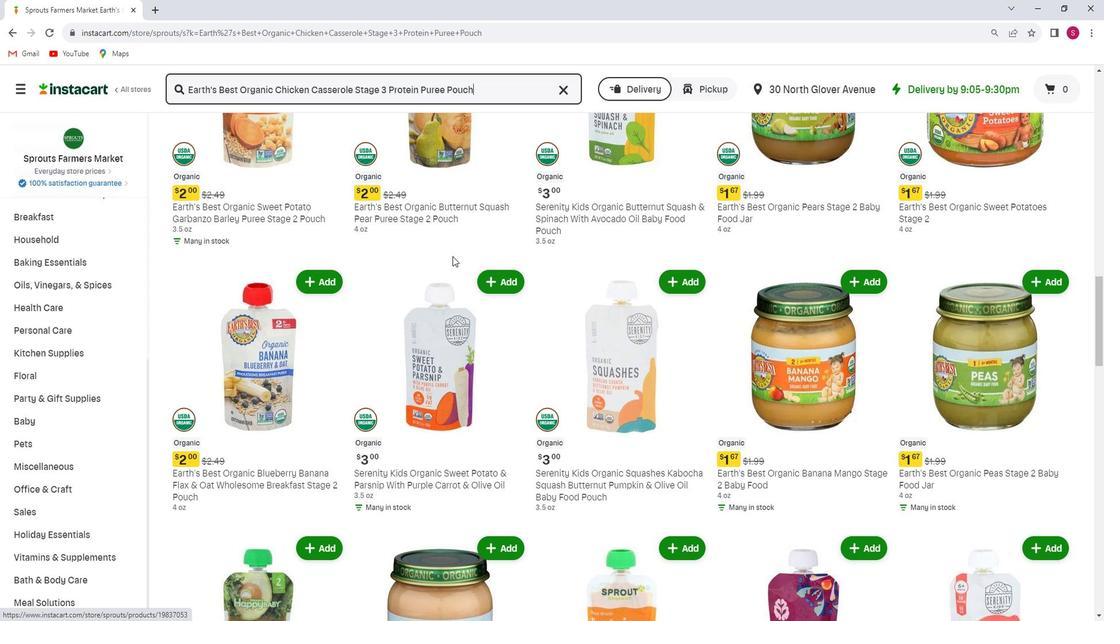 
Action: Mouse scrolled (466, 260) with delta (0, 0)
Screenshot: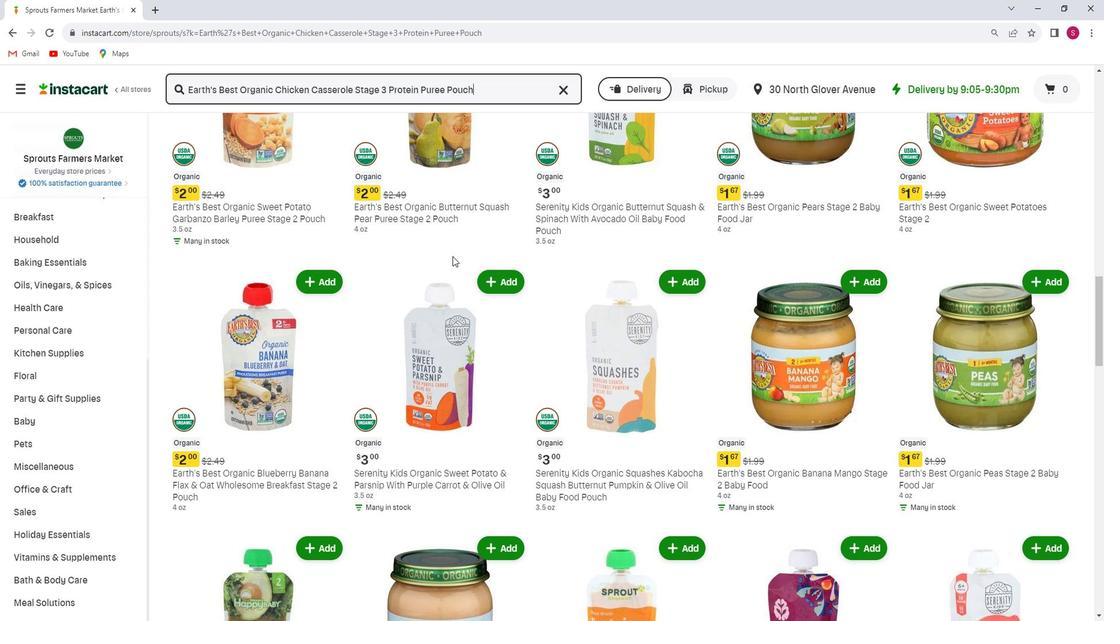 
Action: Mouse scrolled (466, 260) with delta (0, 0)
Screenshot: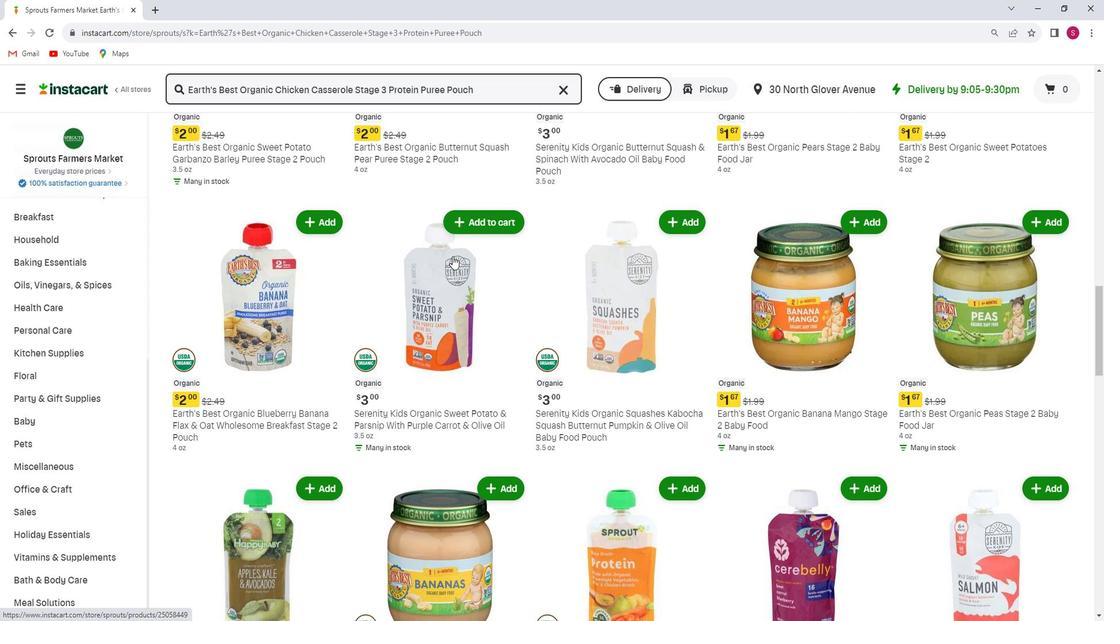
Action: Mouse moved to (486, 262)
Screenshot: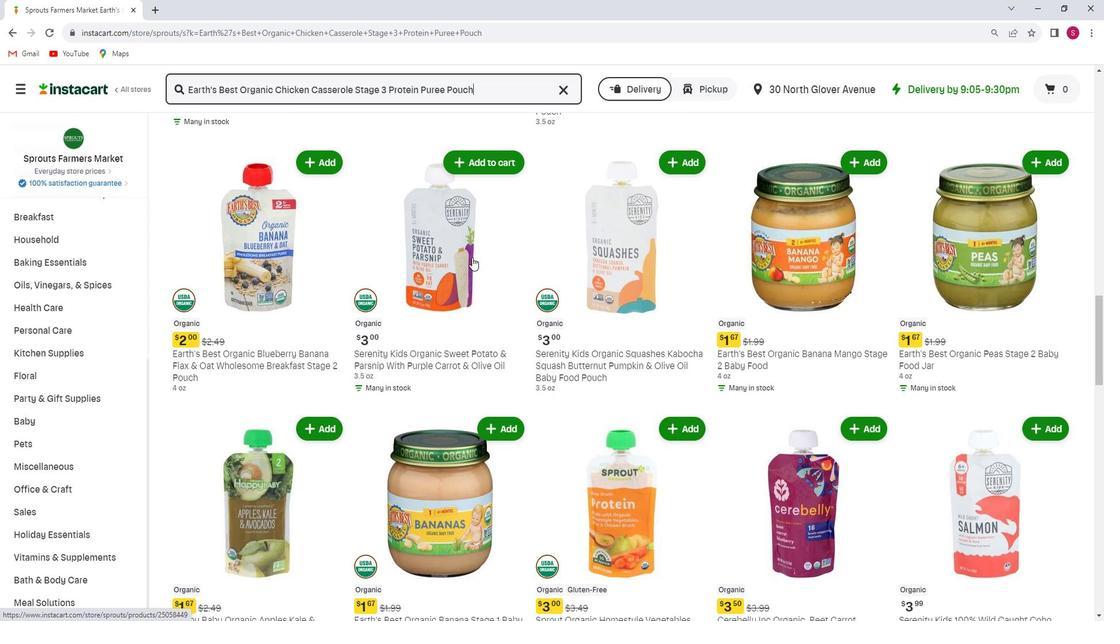 
Action: Mouse scrolled (486, 262) with delta (0, 0)
Screenshot: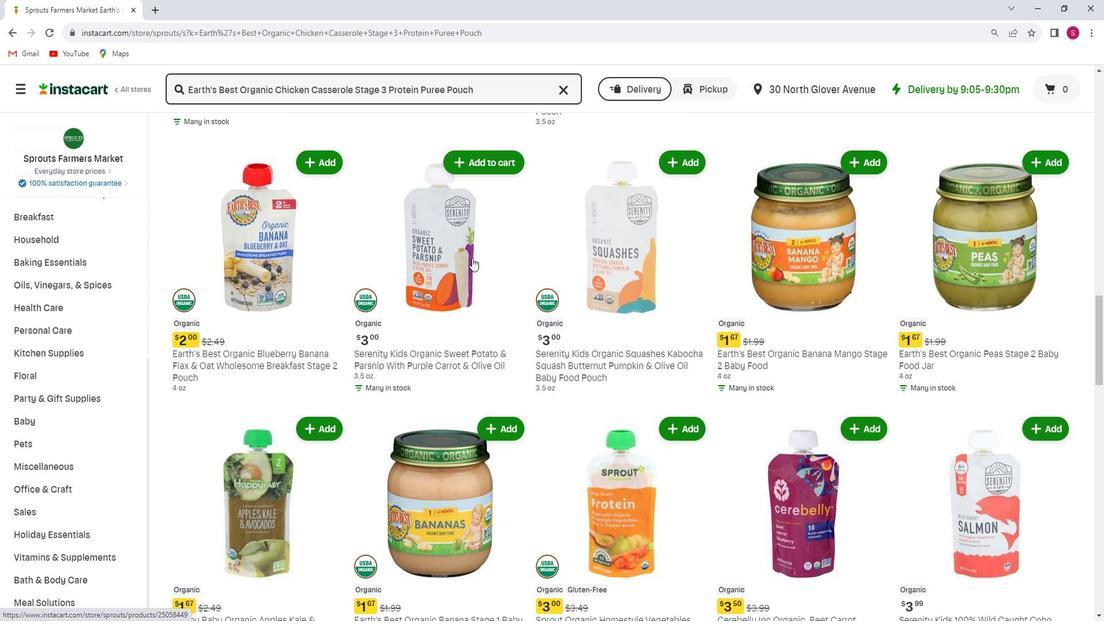 
Action: Mouse scrolled (486, 262) with delta (0, 0)
Screenshot: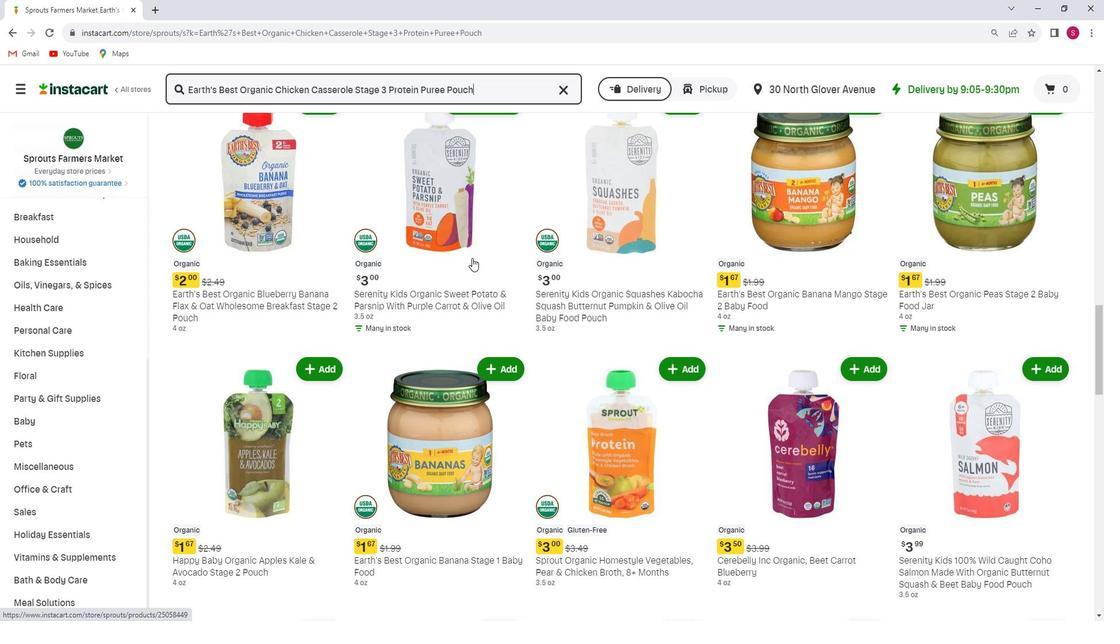
Action: Mouse scrolled (486, 262) with delta (0, 0)
Screenshot: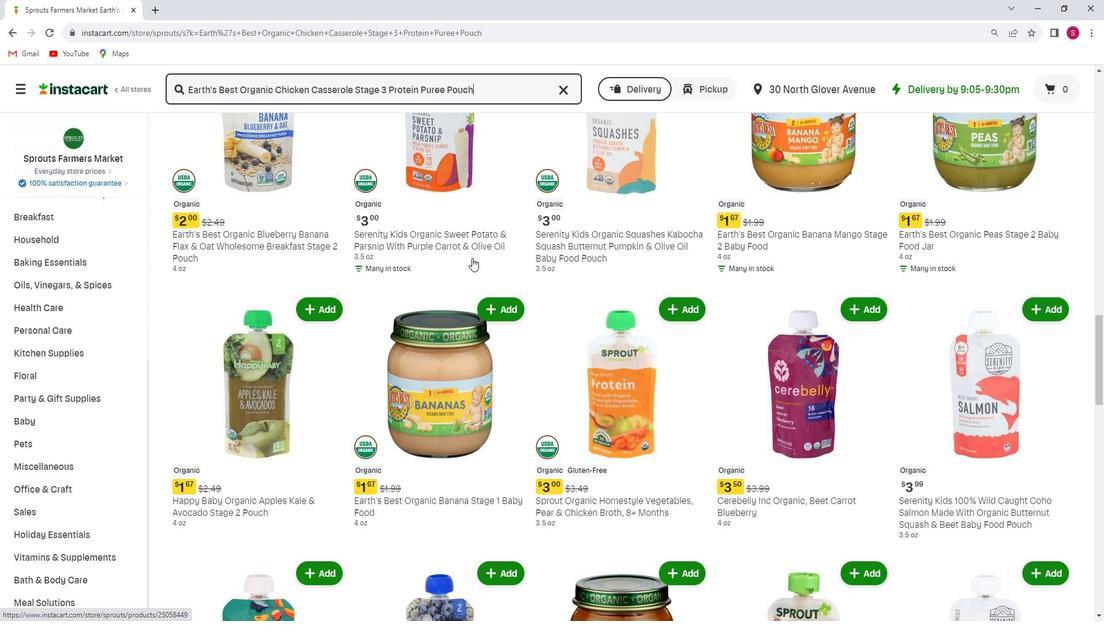 
Action: Mouse scrolled (486, 262) with delta (0, 0)
Screenshot: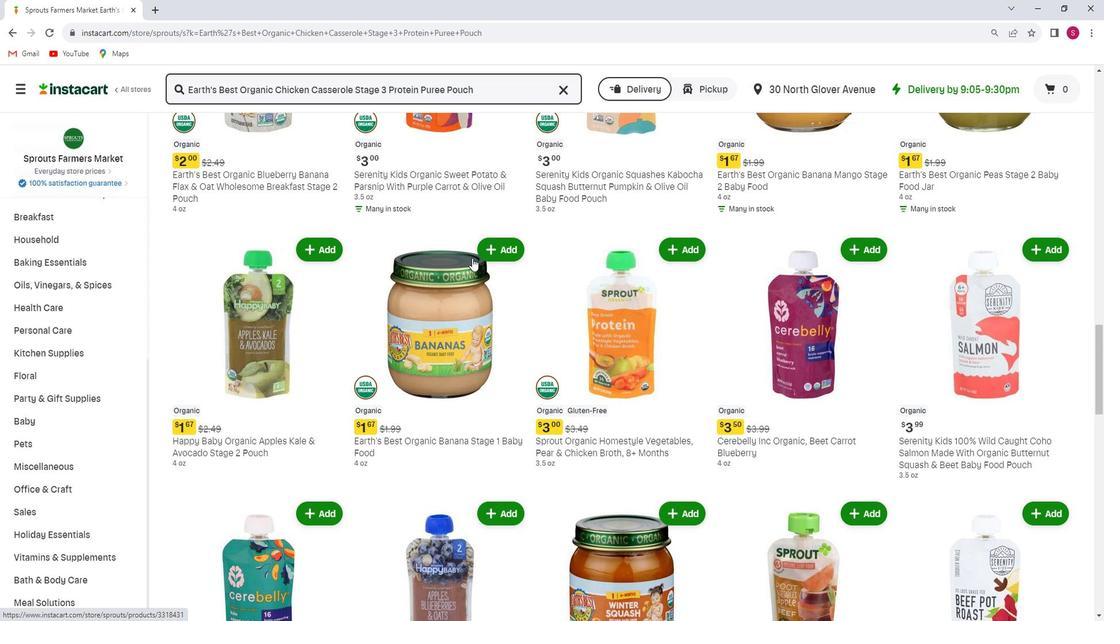 
Action: Mouse scrolled (486, 262) with delta (0, 0)
Screenshot: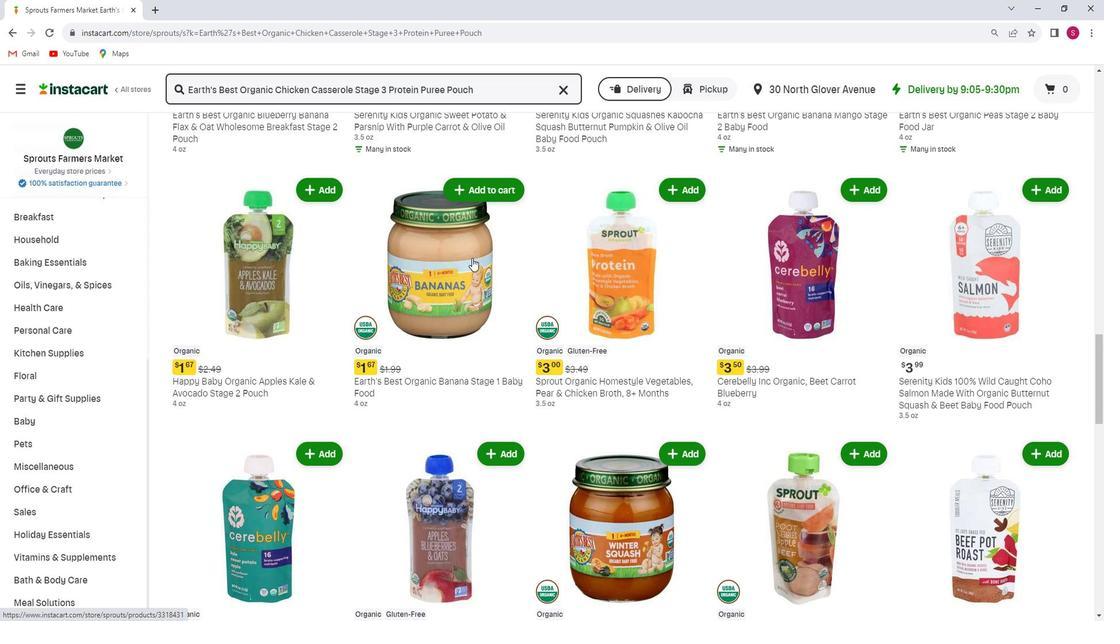 
Action: Mouse scrolled (486, 262) with delta (0, 0)
Screenshot: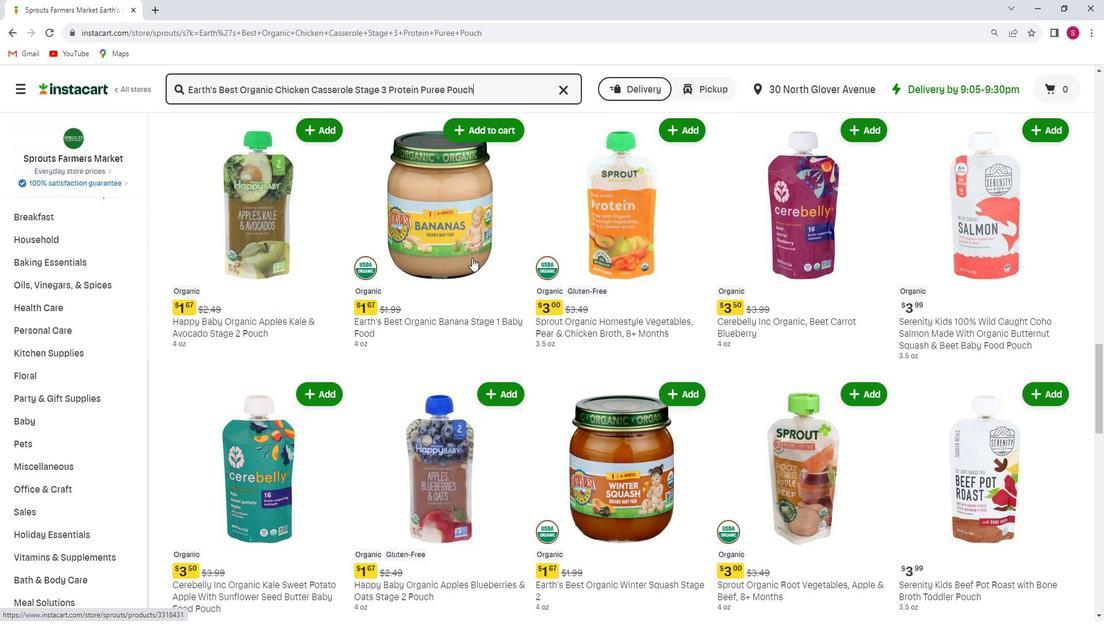 
Action: Mouse scrolled (486, 262) with delta (0, 0)
Screenshot: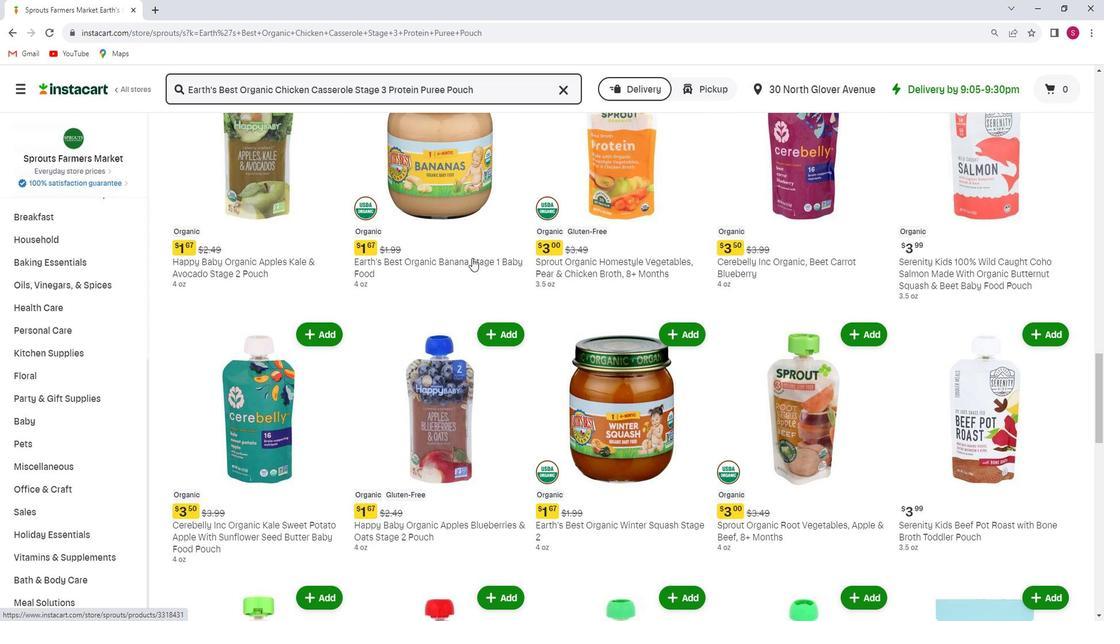 
Action: Mouse scrolled (486, 262) with delta (0, 0)
Screenshot: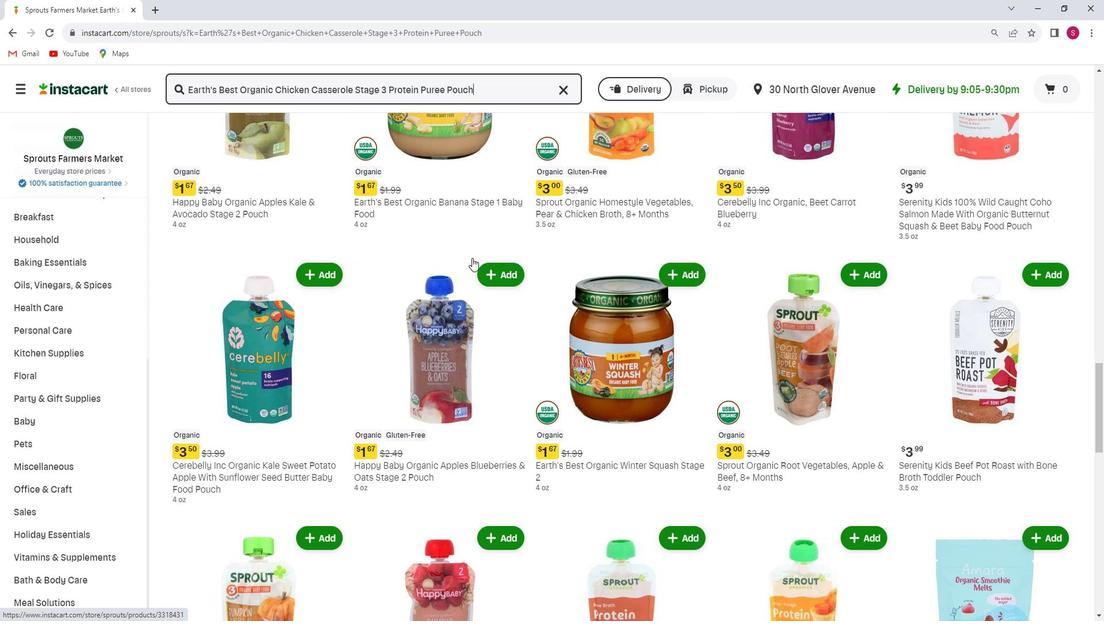 
Action: Mouse scrolled (486, 262) with delta (0, 0)
Screenshot: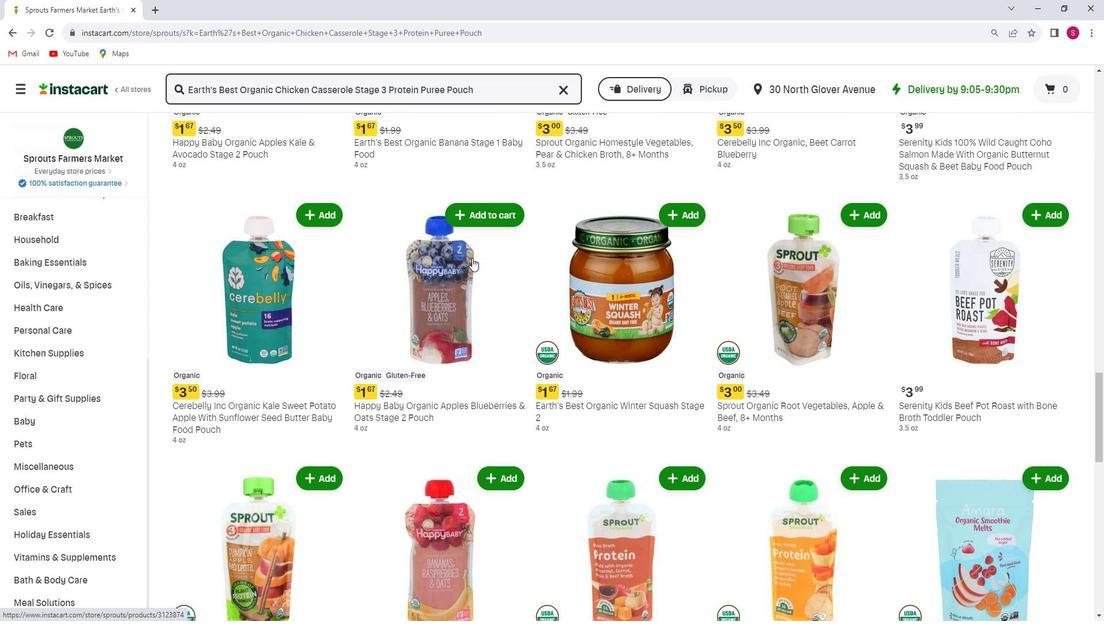 
Action: Mouse scrolled (486, 262) with delta (0, 0)
Screenshot: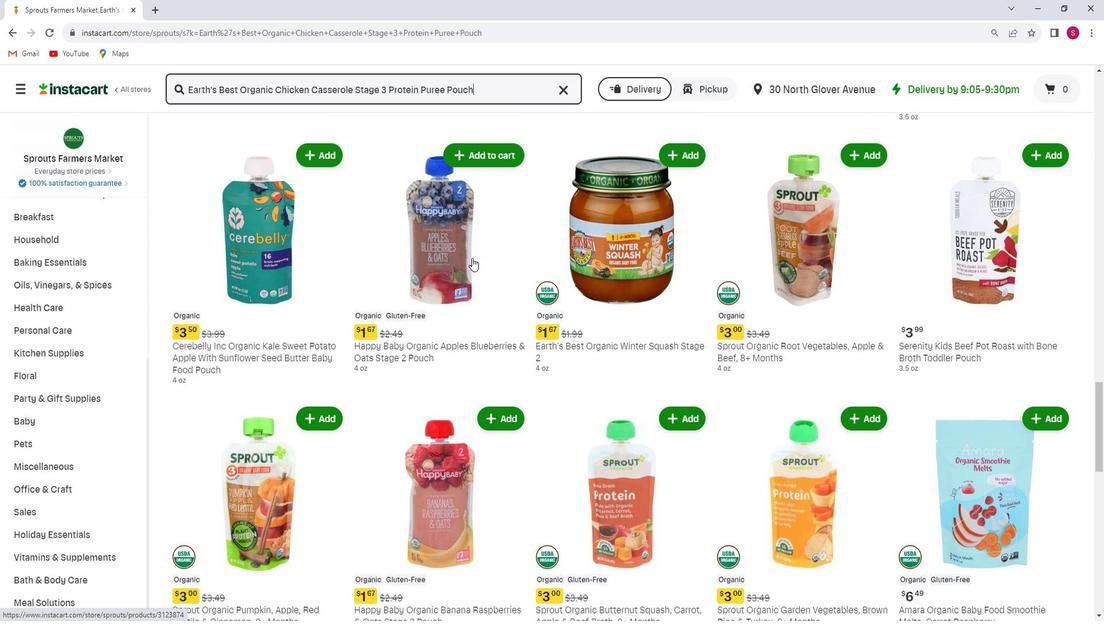 
Action: Mouse scrolled (486, 262) with delta (0, 0)
Screenshot: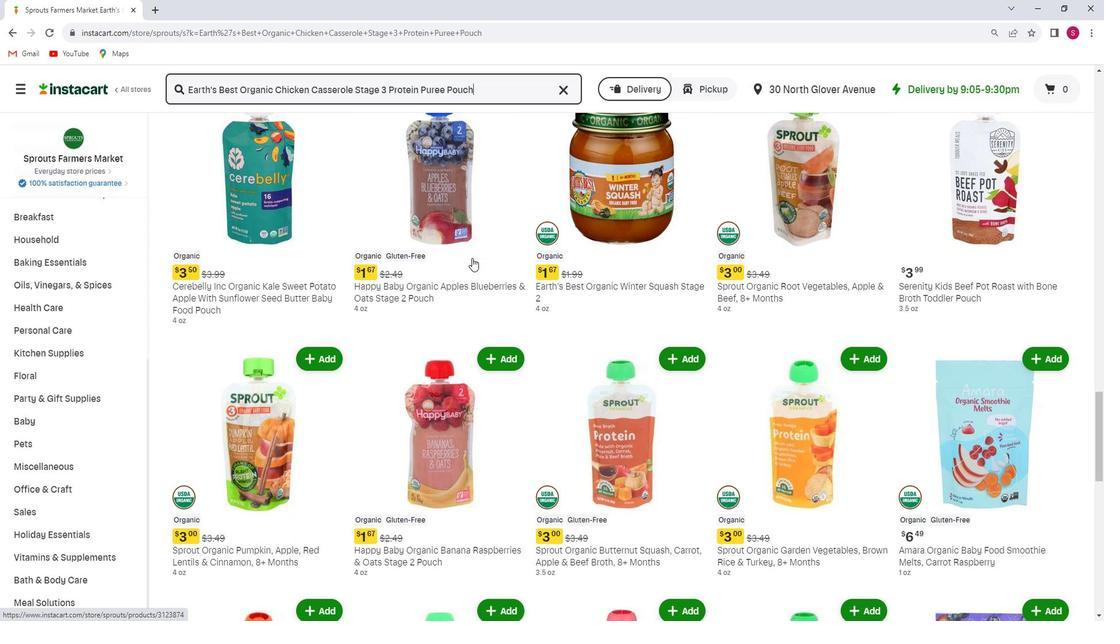 
Action: Mouse scrolled (486, 262) with delta (0, 0)
Screenshot: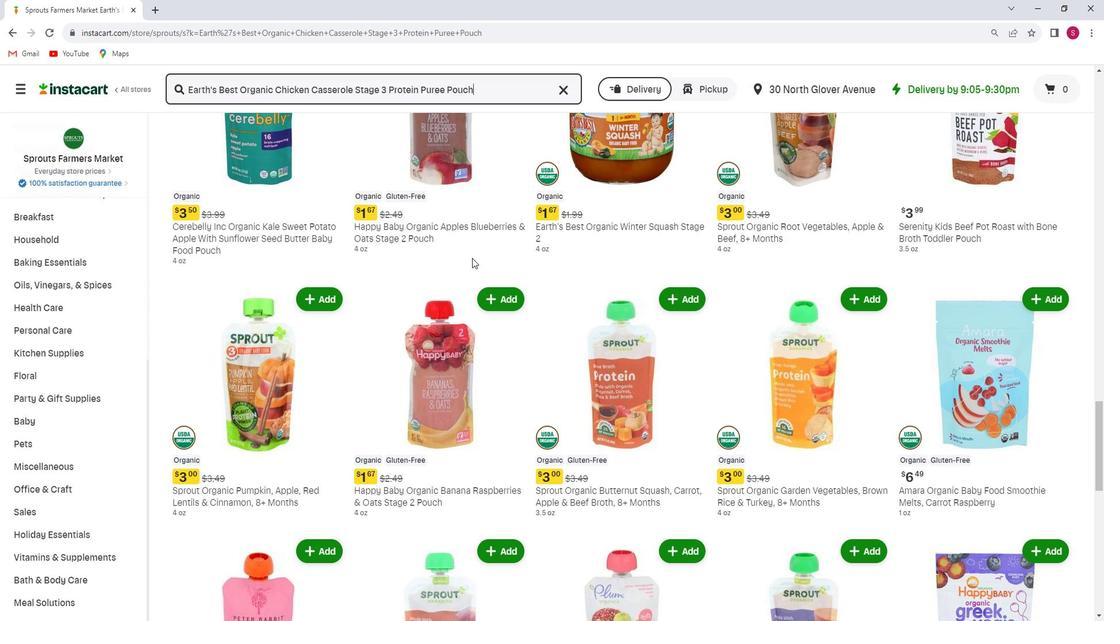 
Action: Mouse scrolled (486, 262) with delta (0, 0)
Screenshot: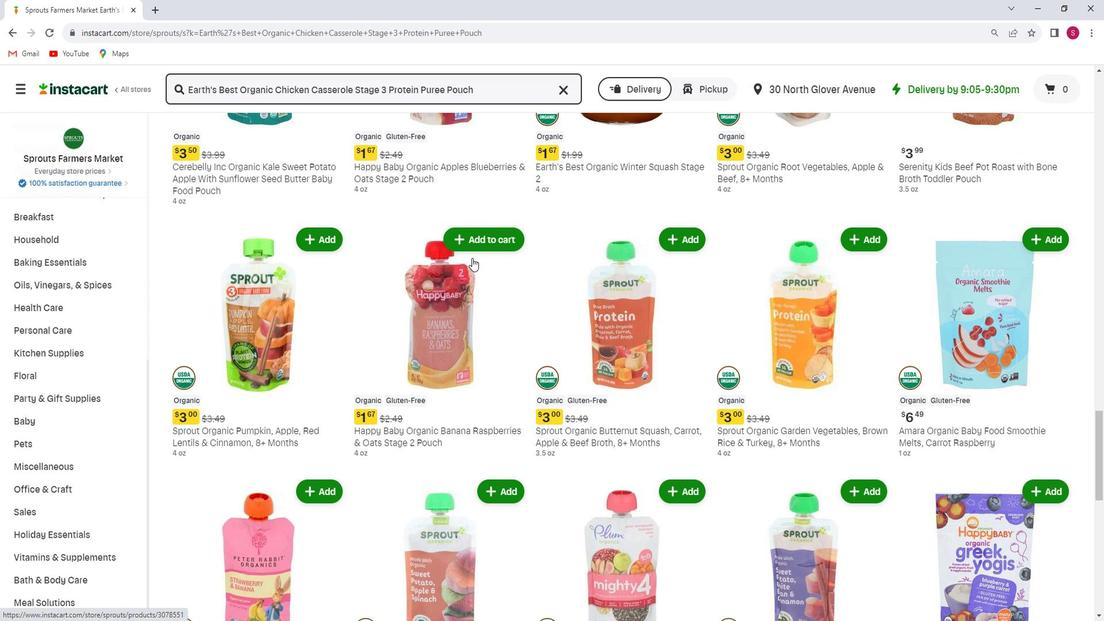
Action: Mouse scrolled (486, 262) with delta (0, 0)
Screenshot: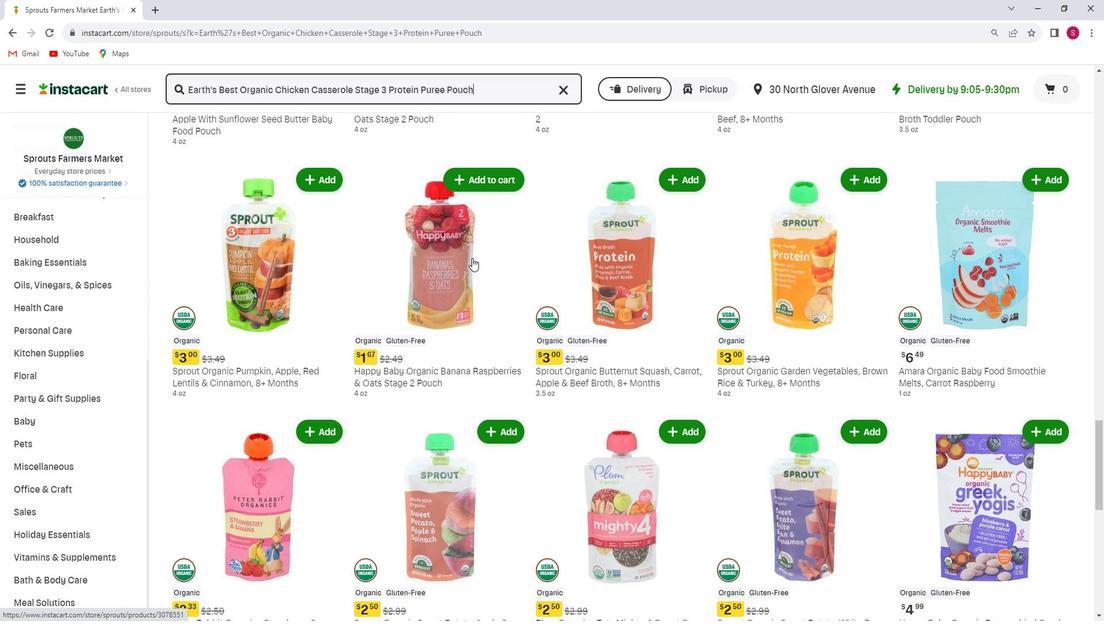 
Action: Mouse scrolled (486, 262) with delta (0, 0)
Screenshot: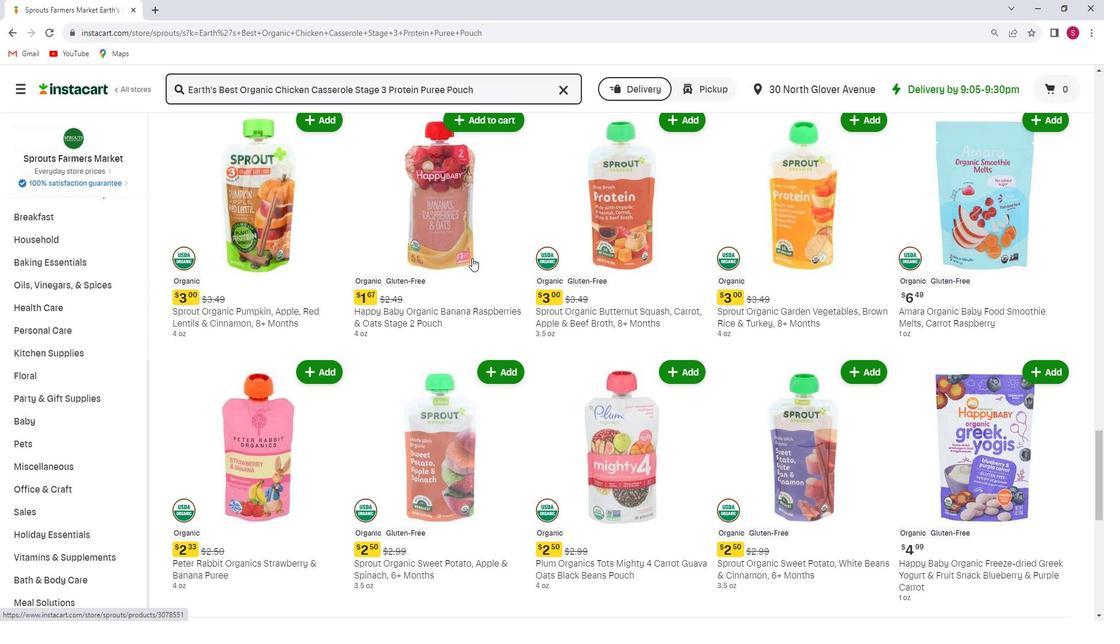 
Action: Mouse scrolled (486, 262) with delta (0, 0)
Screenshot: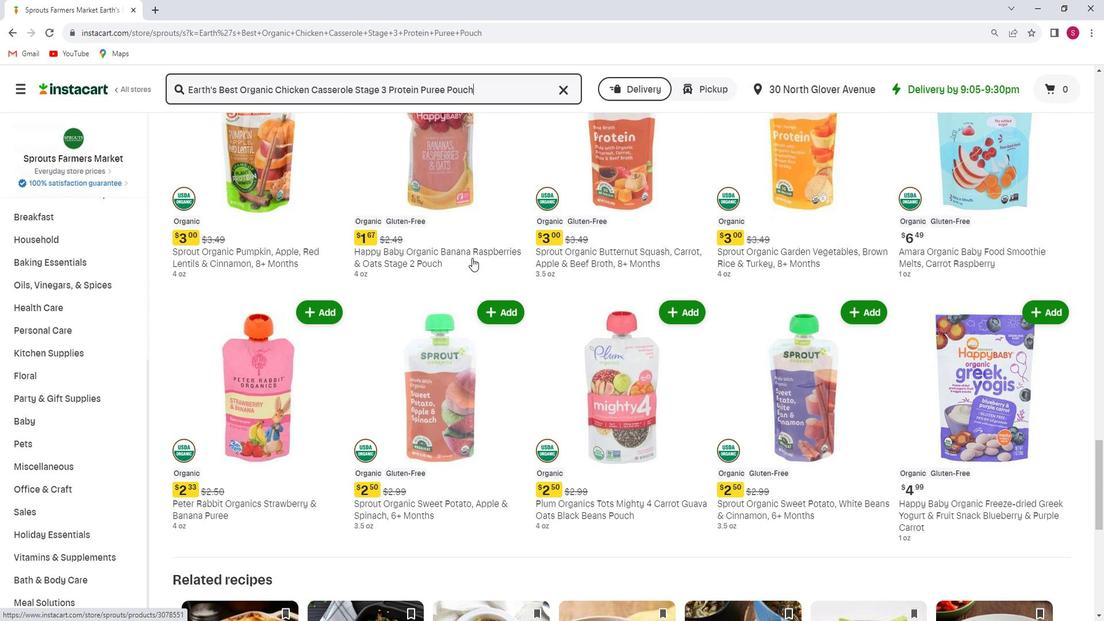 
Action: Mouse scrolled (486, 262) with delta (0, 0)
Screenshot: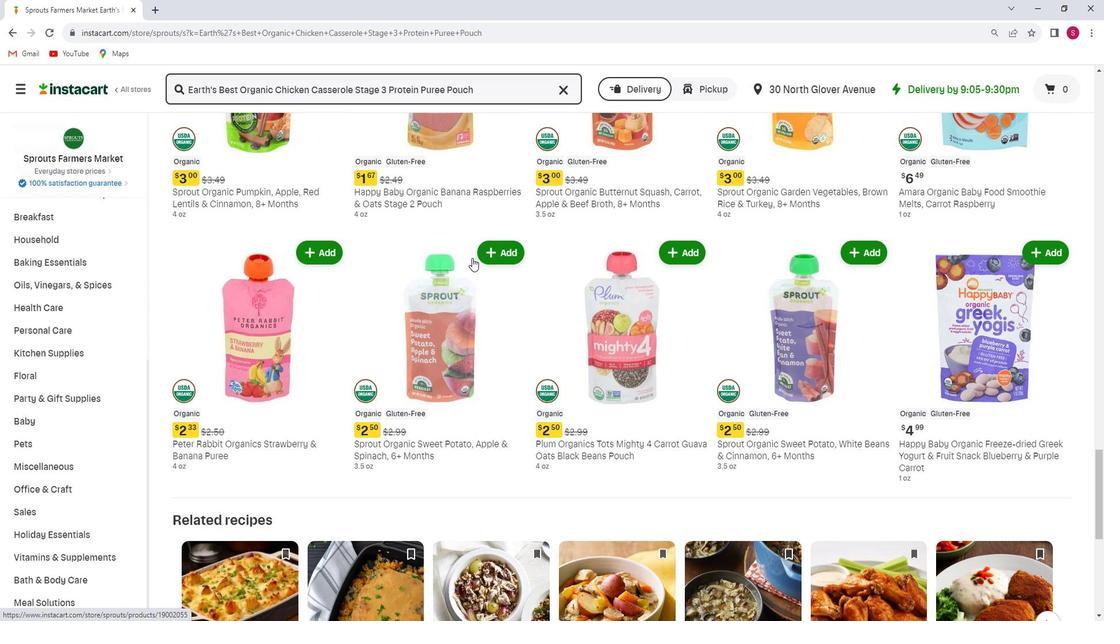 
Action: Mouse scrolled (486, 262) with delta (0, 0)
Screenshot: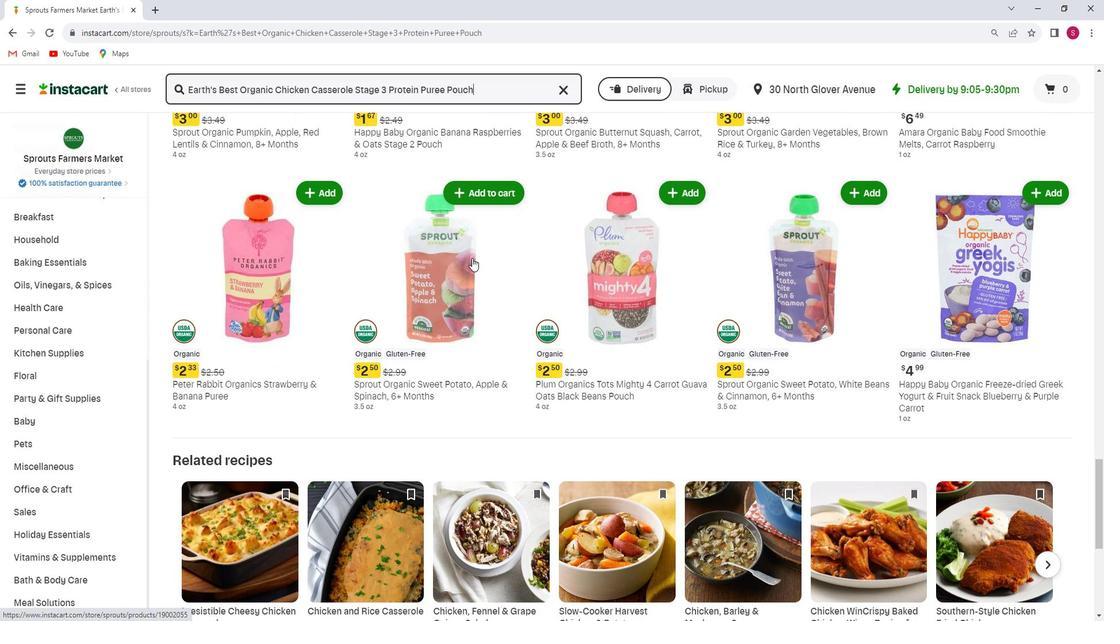 
Action: Mouse scrolled (486, 262) with delta (0, 0)
Screenshot: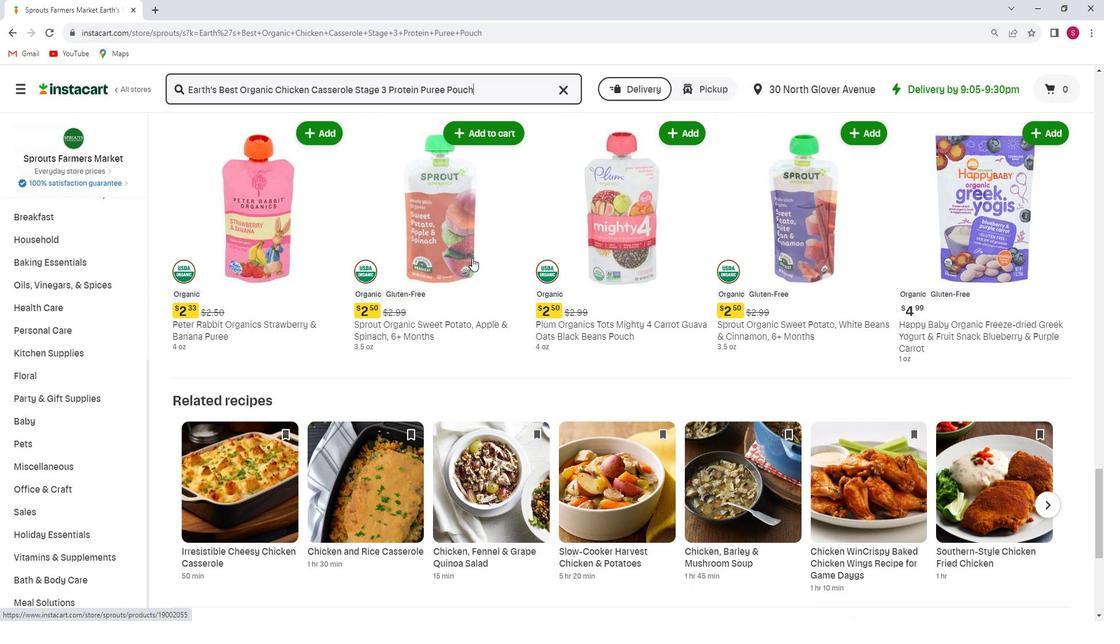 
Action: Mouse scrolled (486, 262) with delta (0, 0)
Screenshot: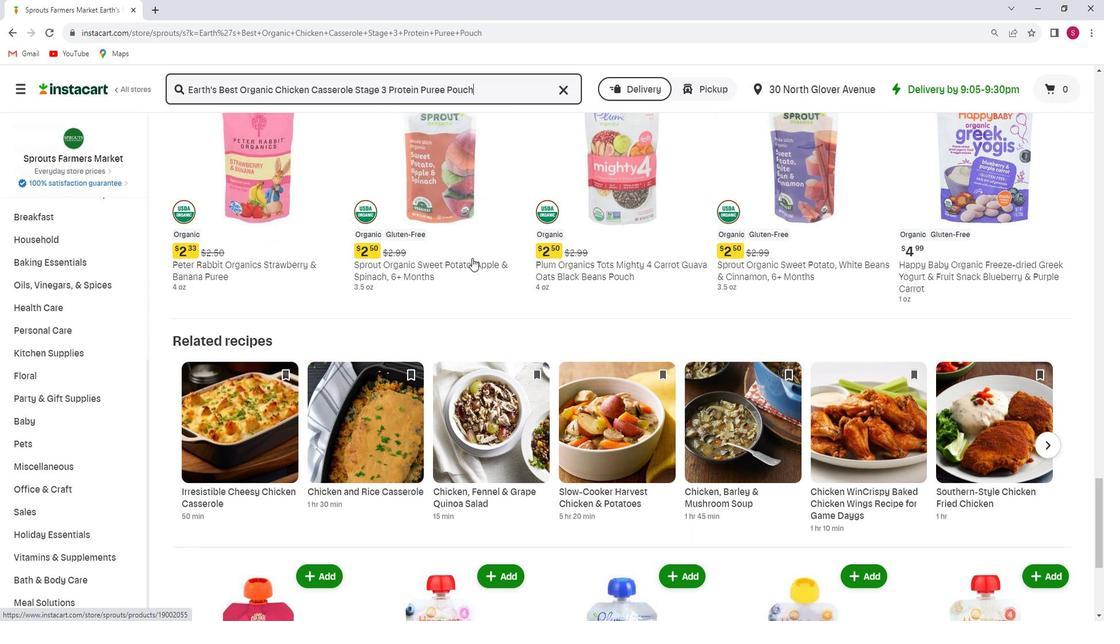 
Action: Mouse scrolled (486, 262) with delta (0, 0)
Screenshot: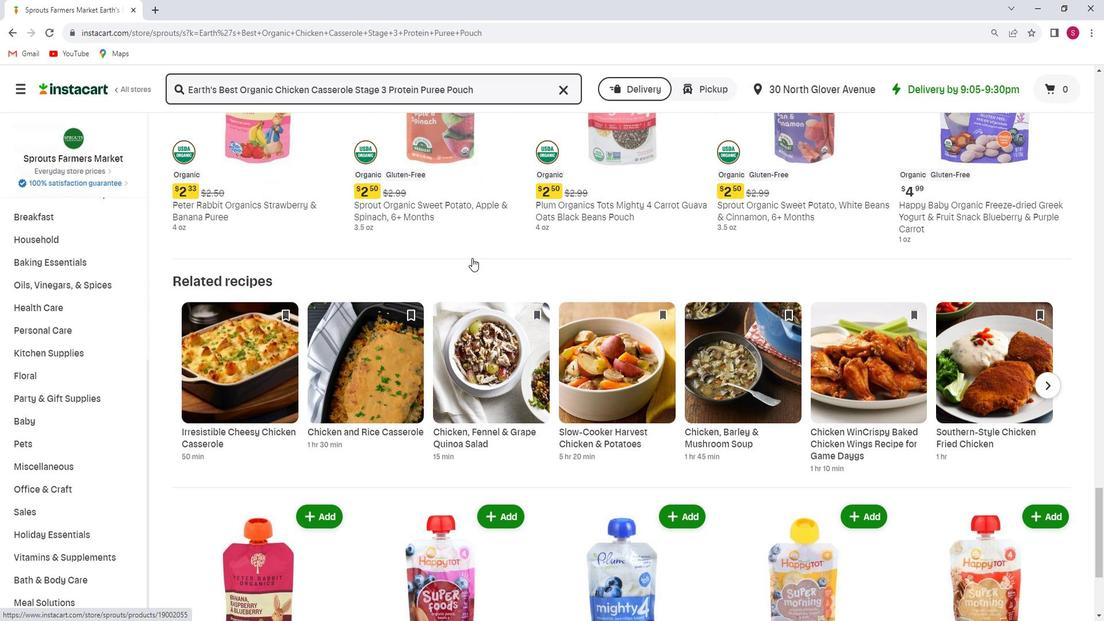 
Action: Mouse scrolled (486, 262) with delta (0, 0)
Screenshot: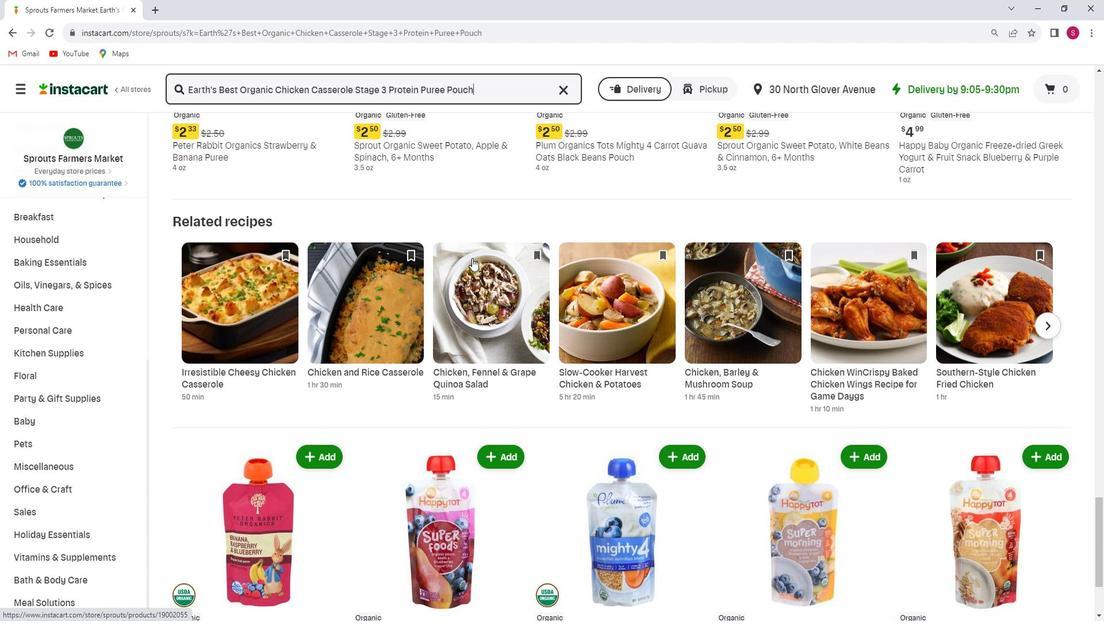 
Action: Mouse scrolled (486, 262) with delta (0, 0)
Screenshot: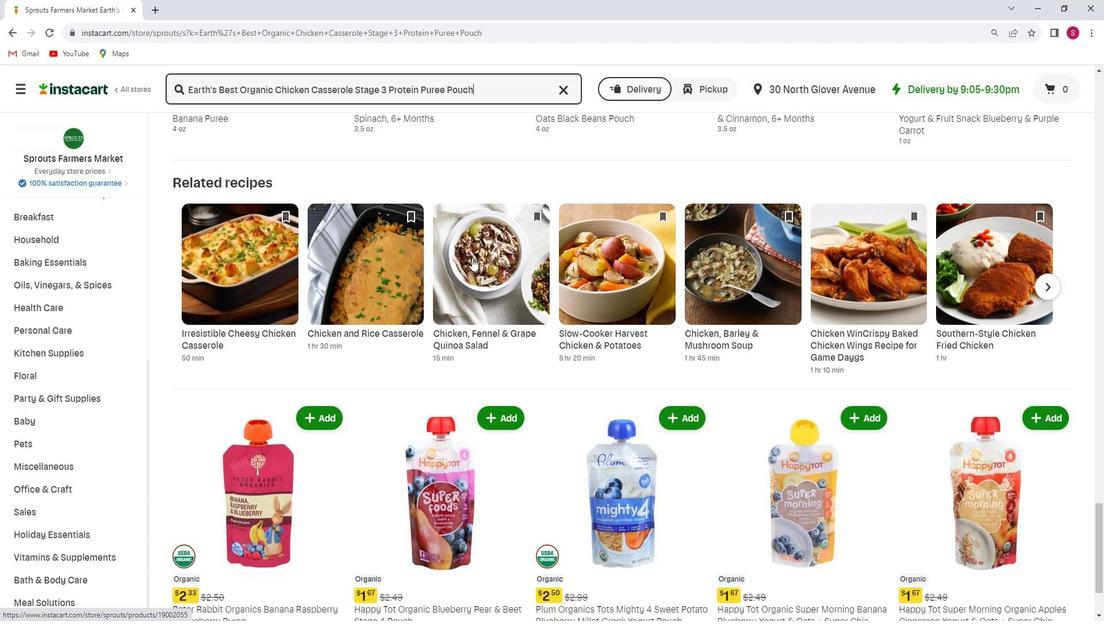 
Action: Mouse scrolled (486, 262) with delta (0, 0)
Screenshot: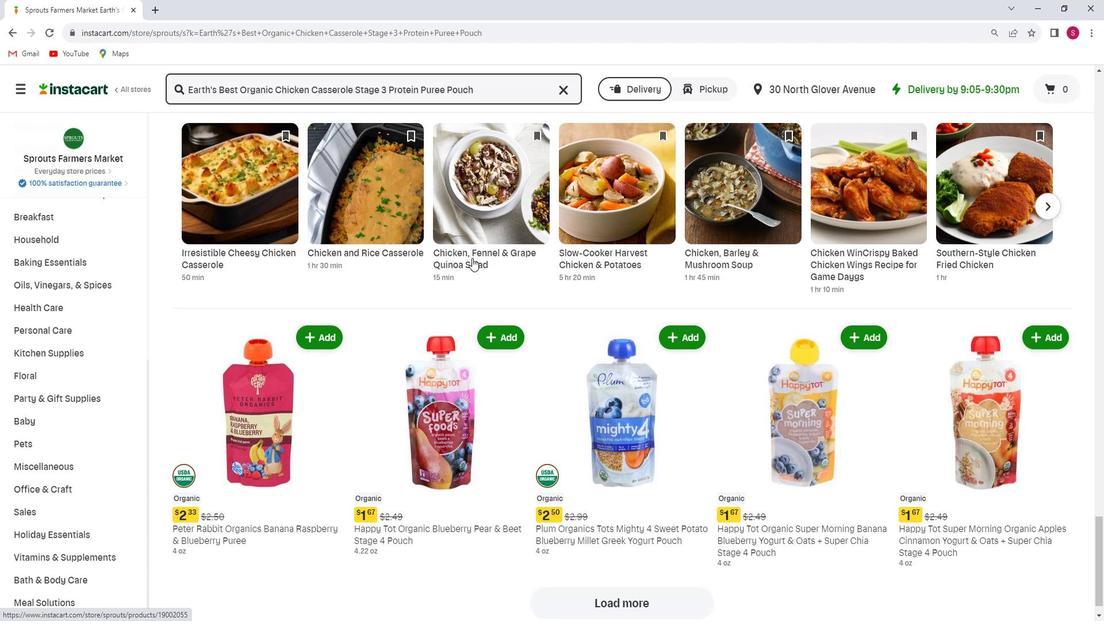 
Action: Mouse scrolled (486, 262) with delta (0, 0)
Screenshot: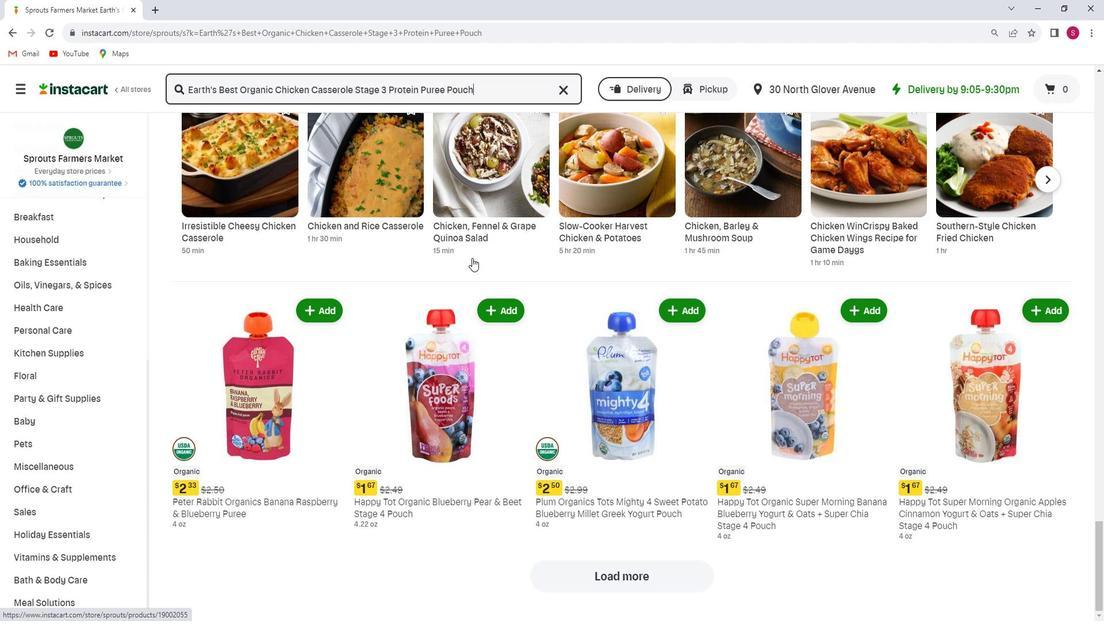 
